 Task: Find connections with filter location Wollongong with filter topic #Analyticswith filter profile language German with filter current company Birlasoft with filter school North Orissa University with filter industry Sports and Recreation Instruction with filter service category Resume Writing with filter keywords title Executive
Action: Mouse moved to (162, 208)
Screenshot: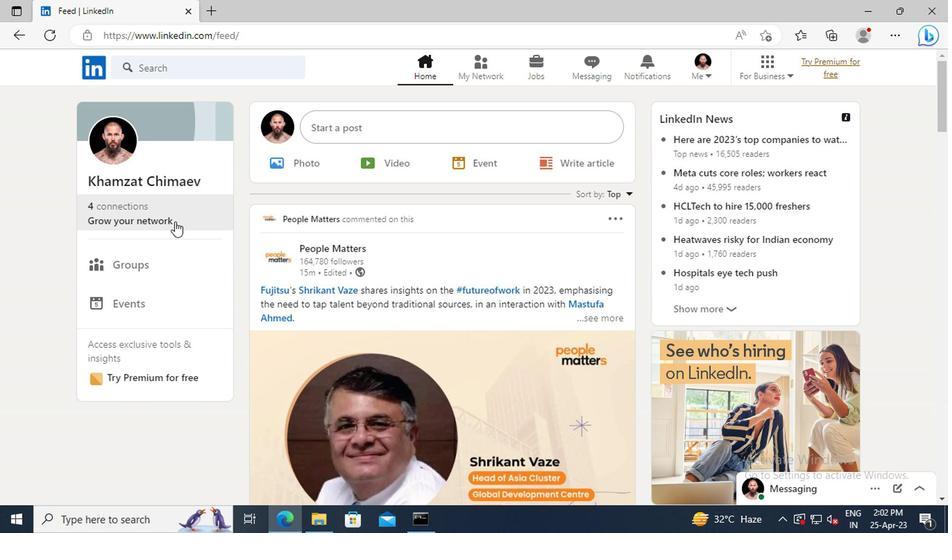 
Action: Mouse pressed left at (162, 208)
Screenshot: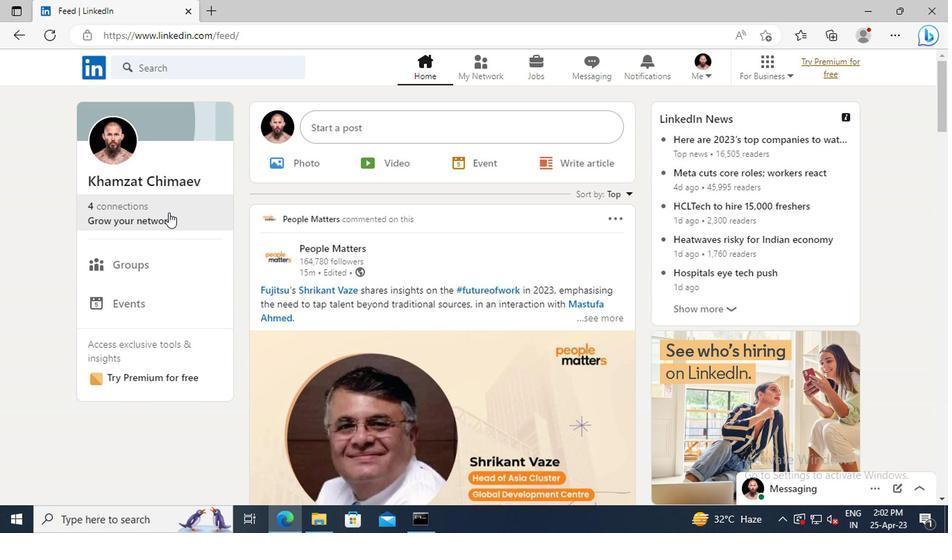 
Action: Mouse moved to (176, 144)
Screenshot: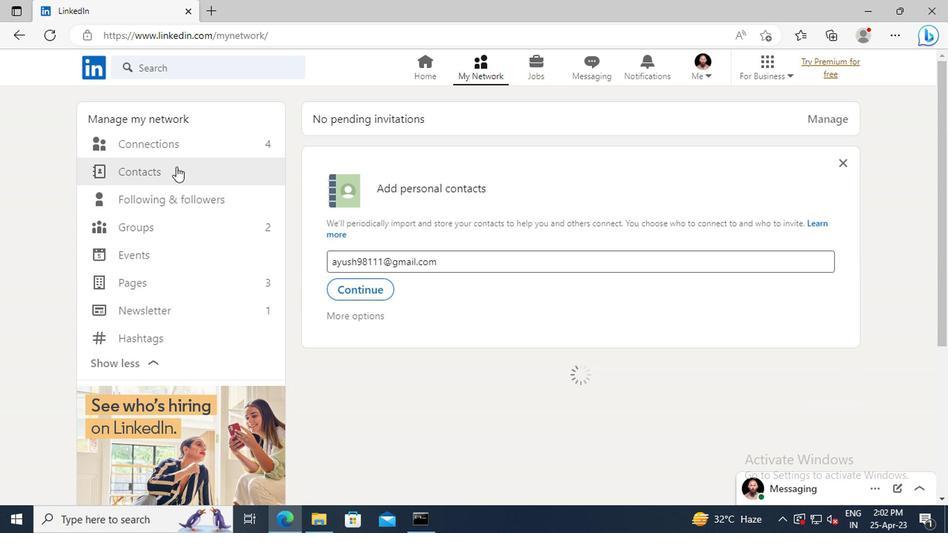 
Action: Mouse pressed left at (176, 144)
Screenshot: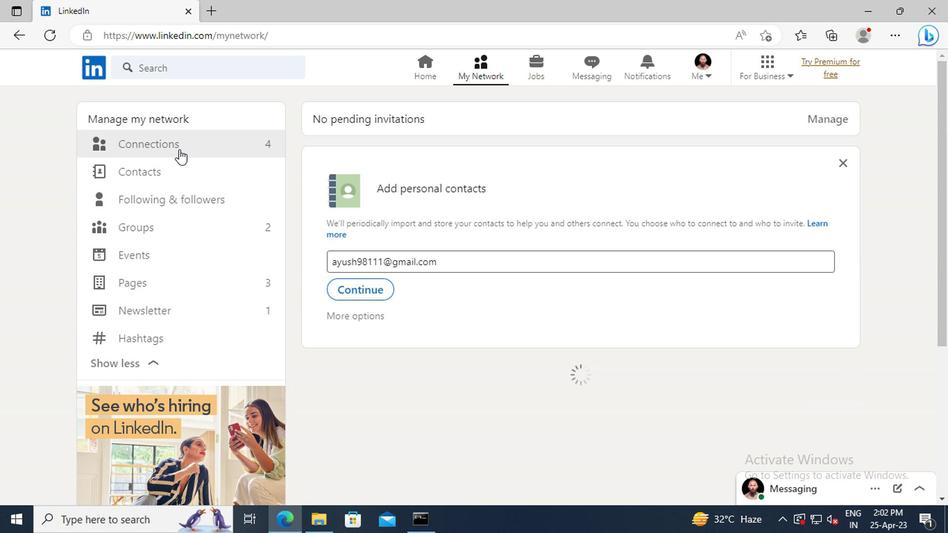 
Action: Mouse moved to (560, 144)
Screenshot: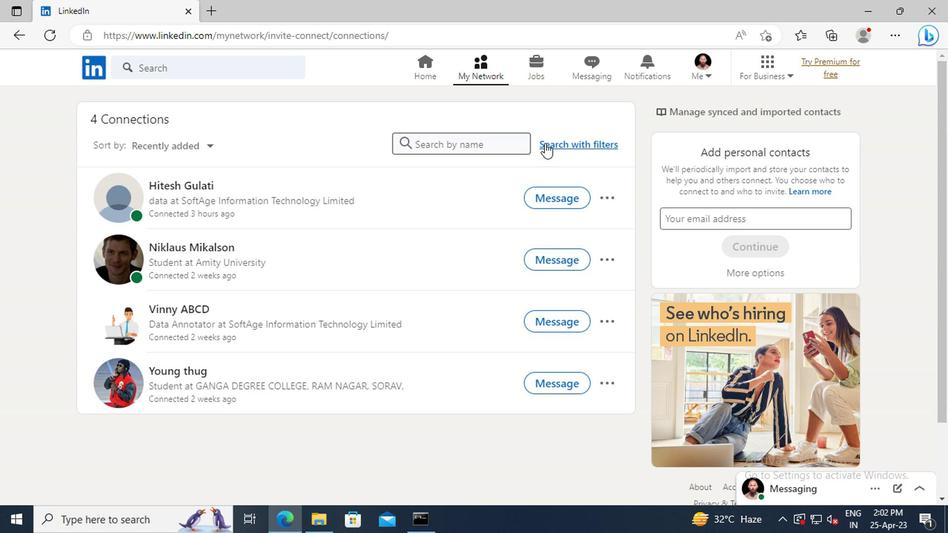 
Action: Mouse pressed left at (560, 144)
Screenshot: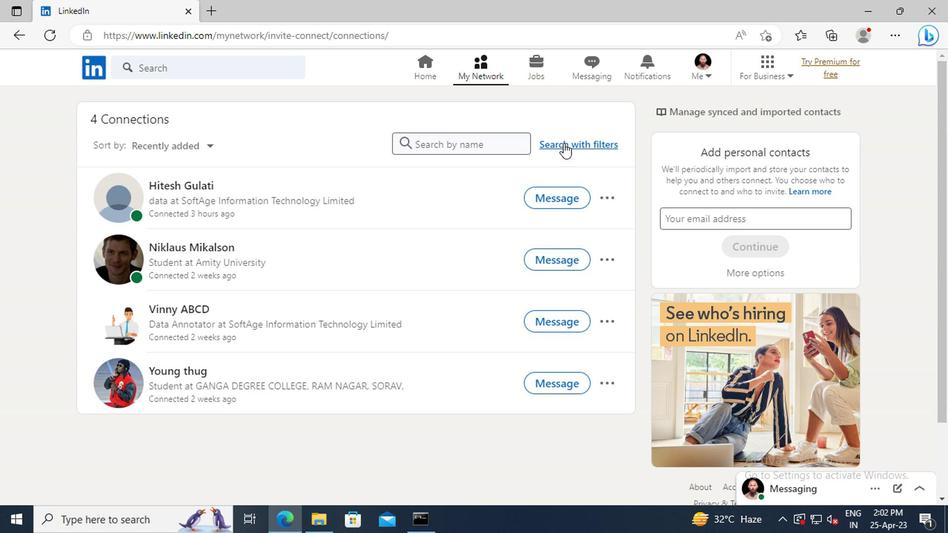 
Action: Mouse moved to (525, 111)
Screenshot: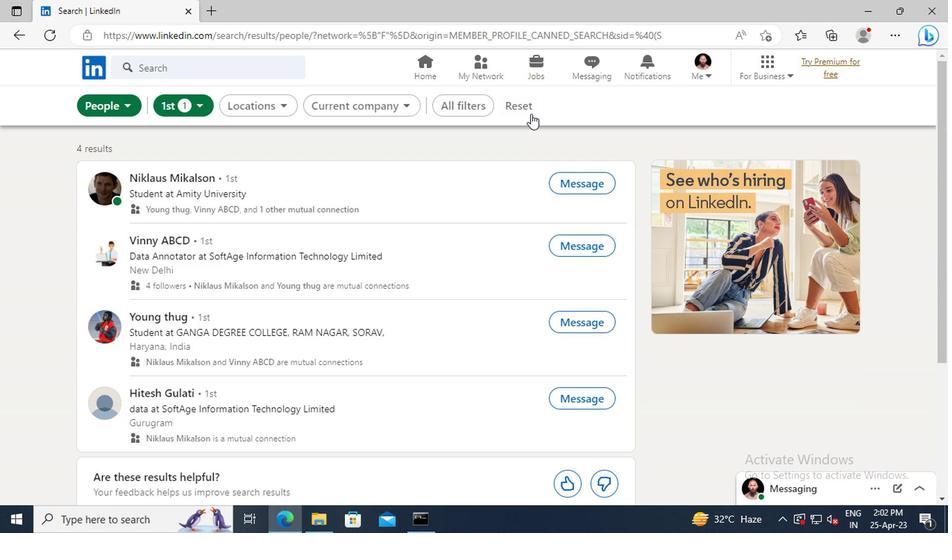 
Action: Mouse pressed left at (525, 111)
Screenshot: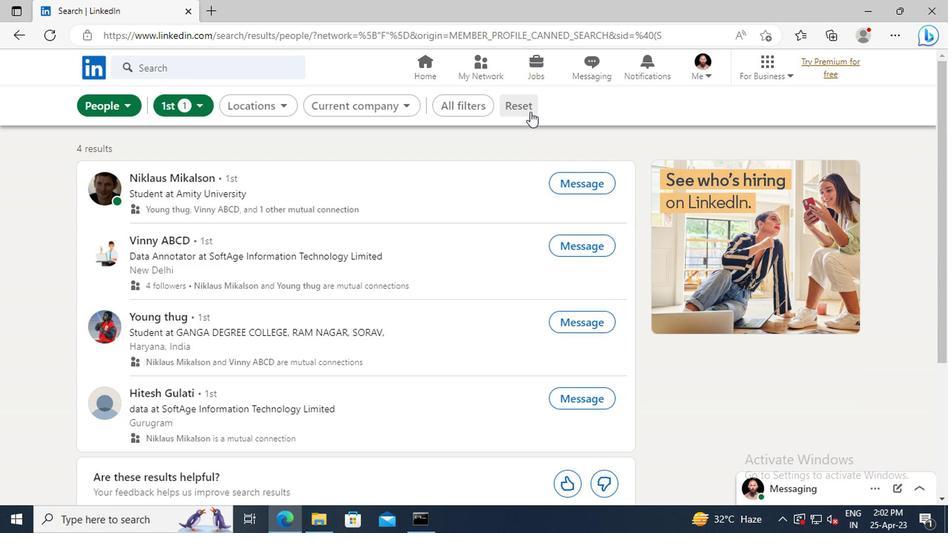 
Action: Mouse moved to (501, 109)
Screenshot: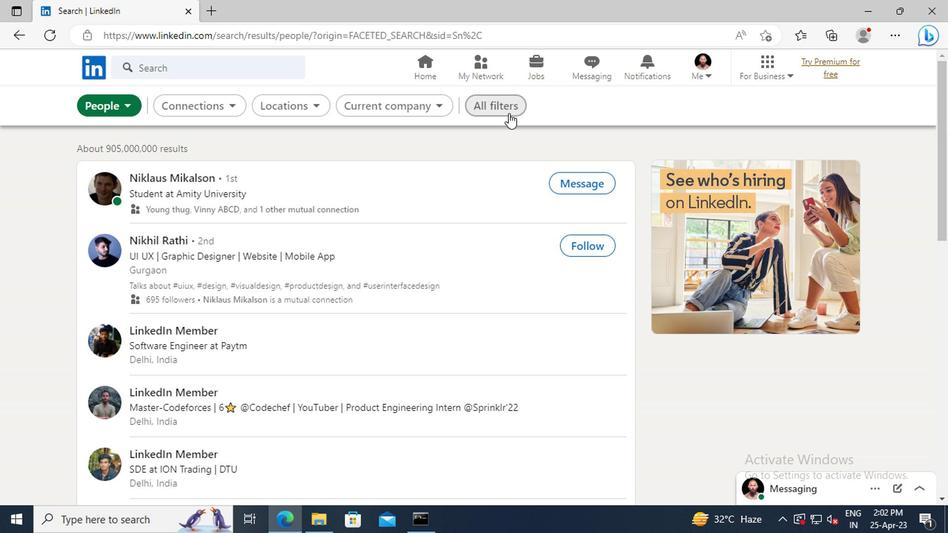 
Action: Mouse pressed left at (501, 109)
Screenshot: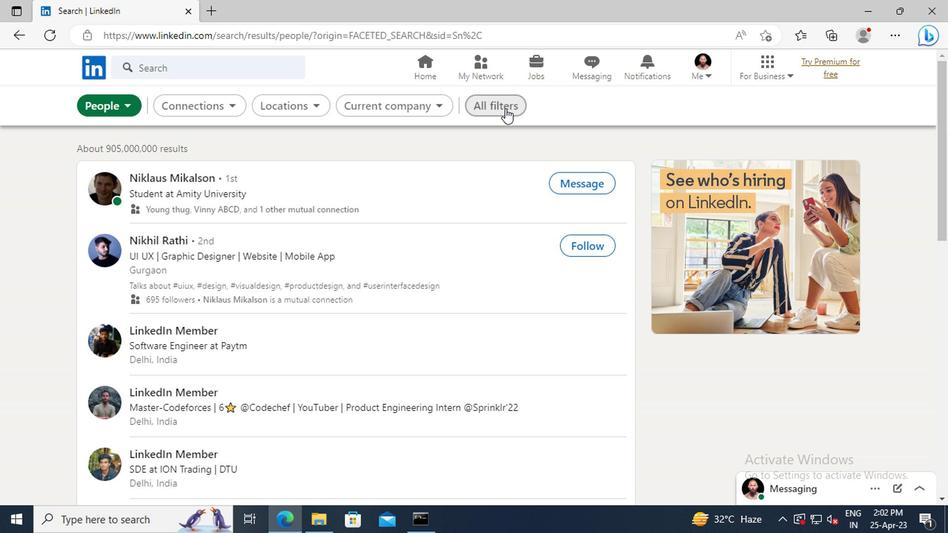 
Action: Mouse moved to (792, 223)
Screenshot: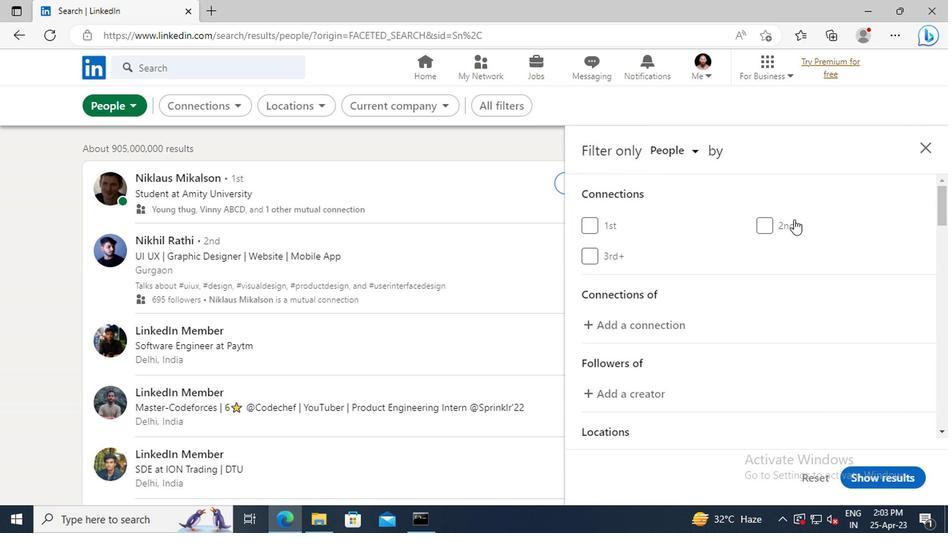 
Action: Mouse scrolled (792, 222) with delta (0, 0)
Screenshot: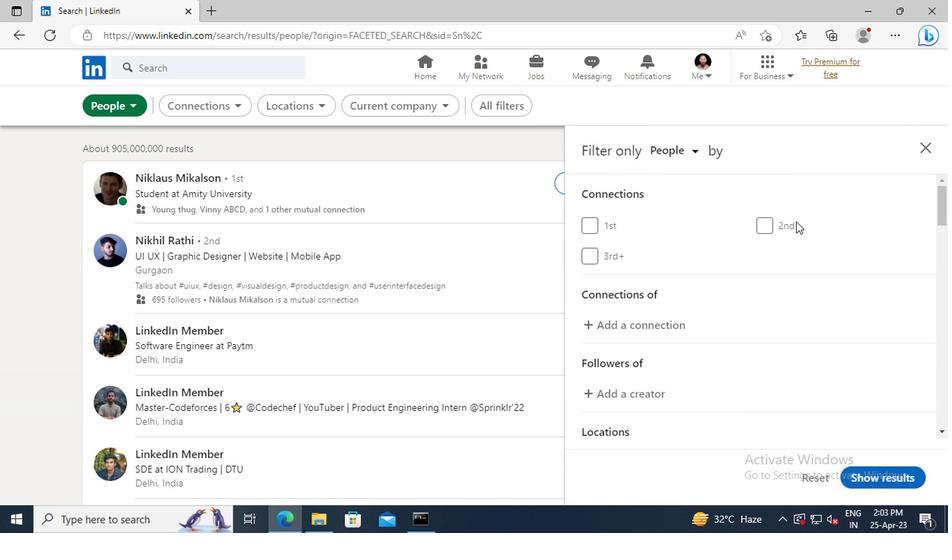 
Action: Mouse scrolled (792, 222) with delta (0, 0)
Screenshot: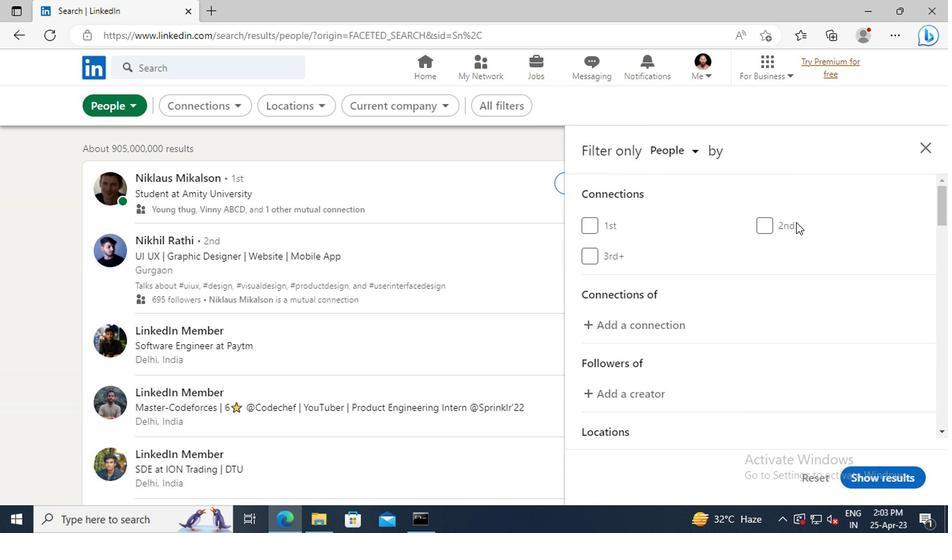 
Action: Mouse scrolled (792, 222) with delta (0, 0)
Screenshot: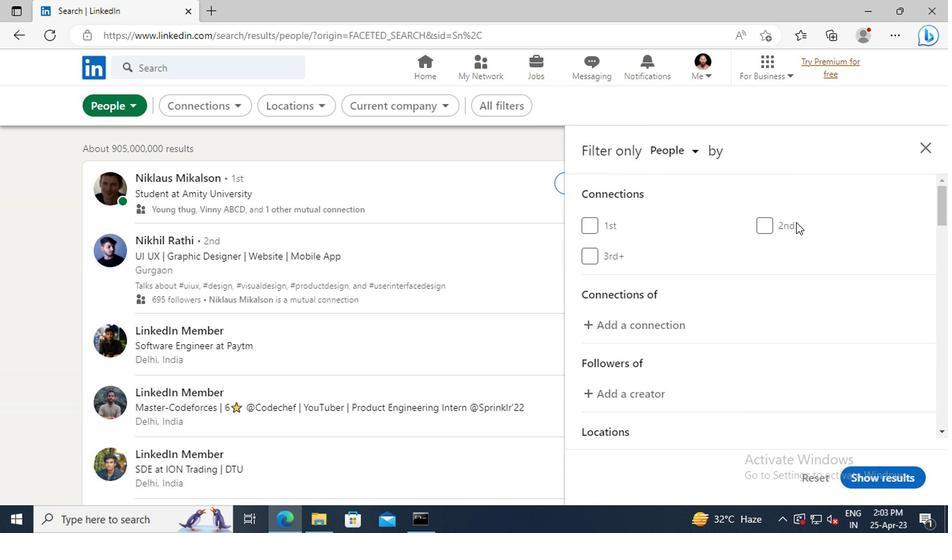 
Action: Mouse scrolled (792, 222) with delta (0, 0)
Screenshot: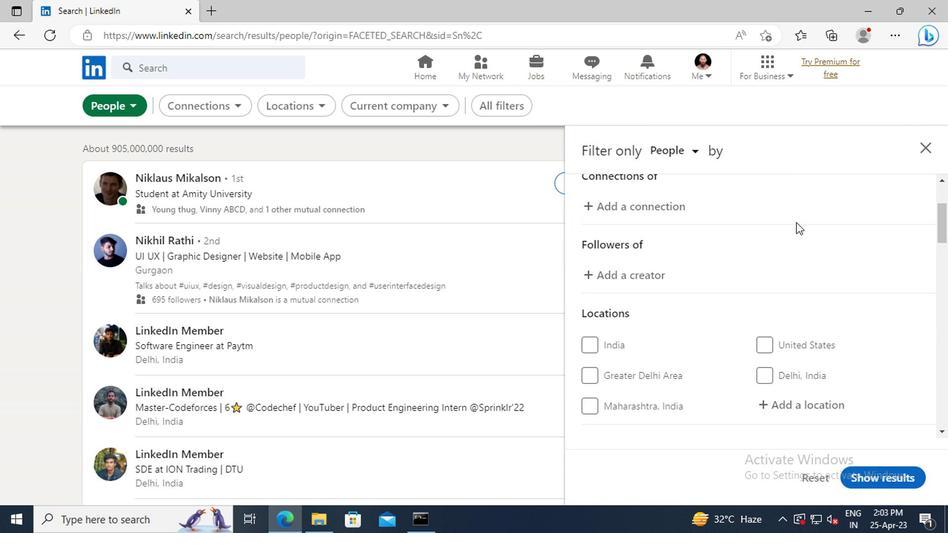 
Action: Mouse scrolled (792, 222) with delta (0, 0)
Screenshot: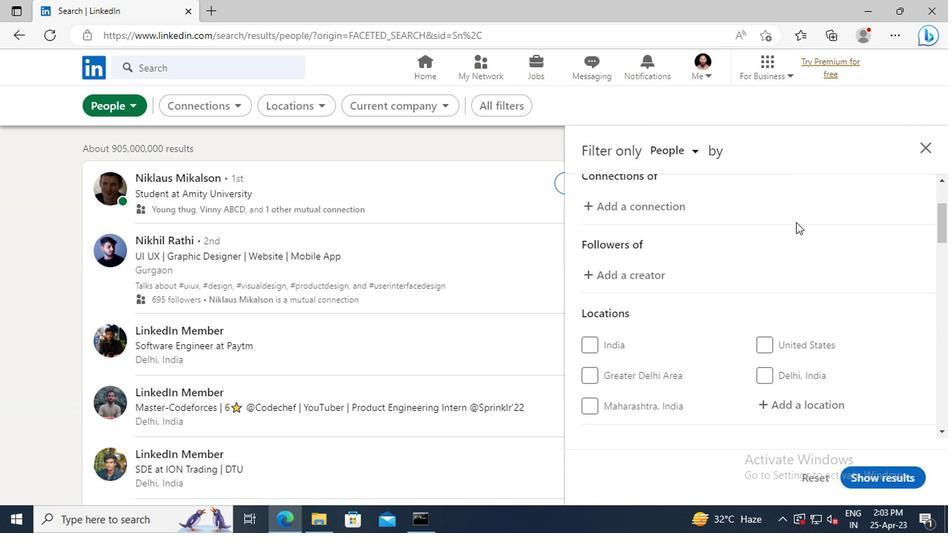 
Action: Mouse moved to (792, 327)
Screenshot: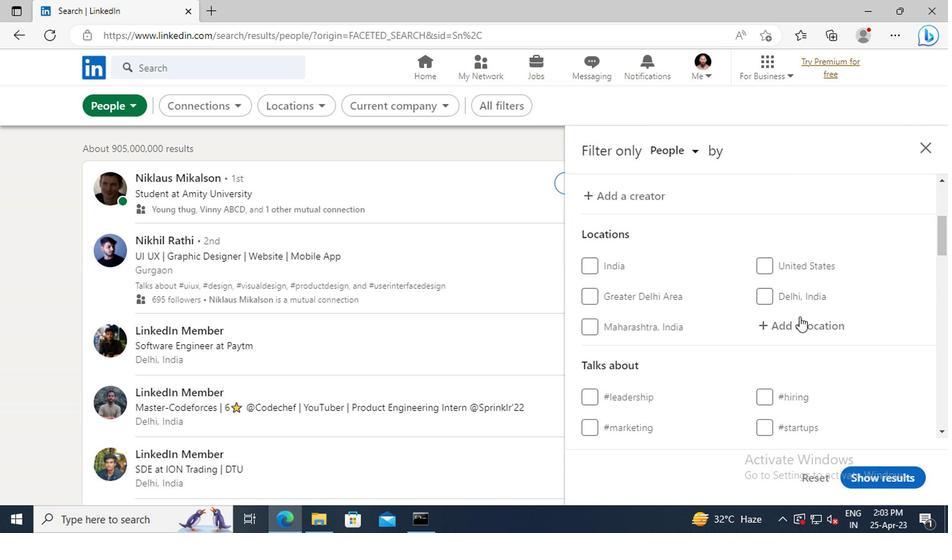 
Action: Mouse pressed left at (792, 327)
Screenshot: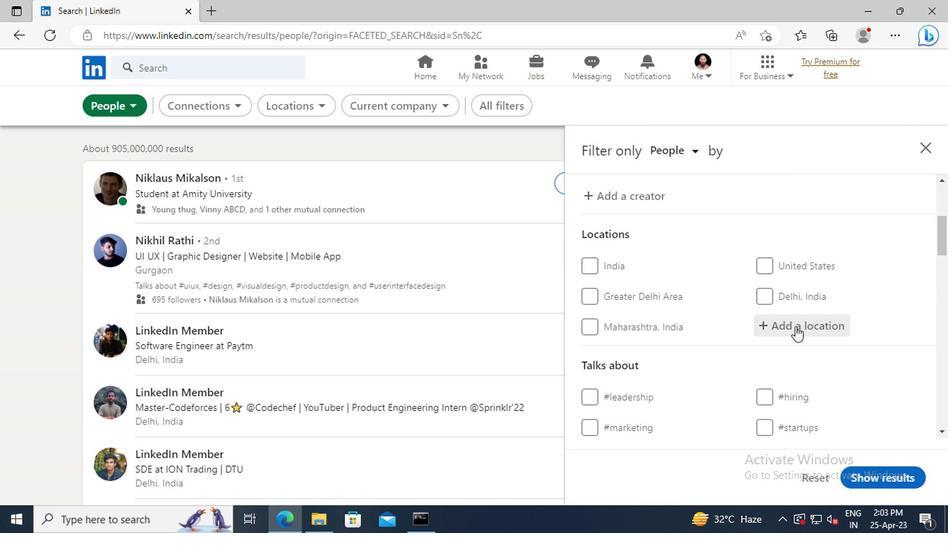 
Action: Mouse moved to (755, 349)
Screenshot: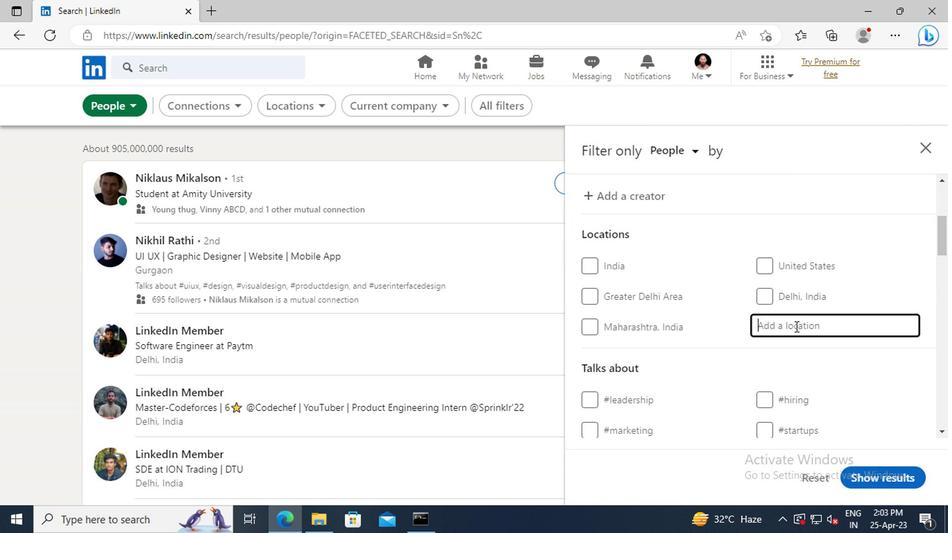 
Action: Key pressed <Key.shift_r>Wollongong<Key.enter>
Screenshot: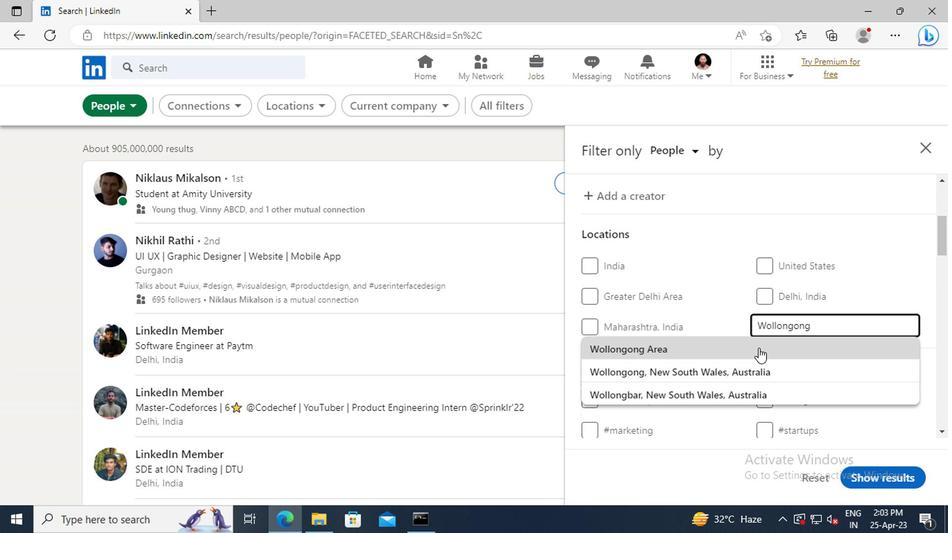 
Action: Mouse scrolled (755, 348) with delta (0, 0)
Screenshot: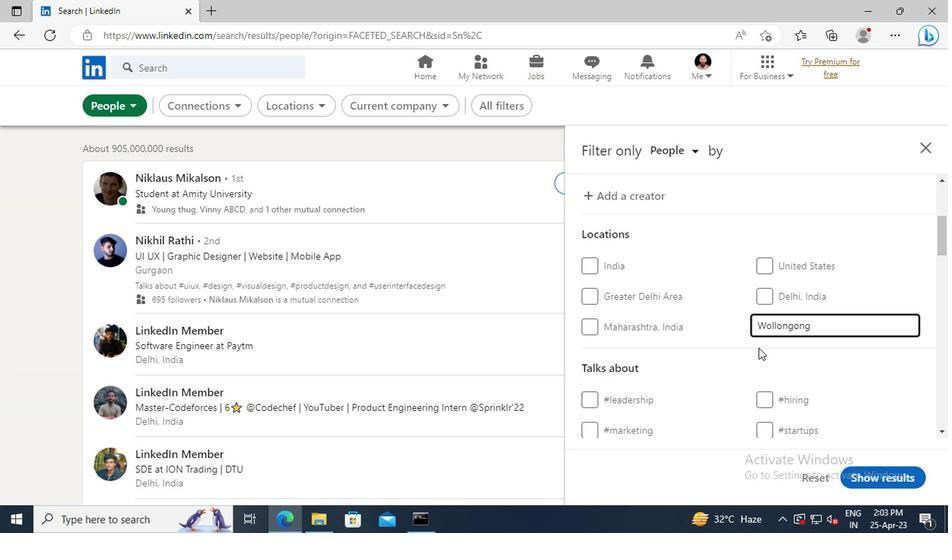 
Action: Mouse scrolled (755, 348) with delta (0, 0)
Screenshot: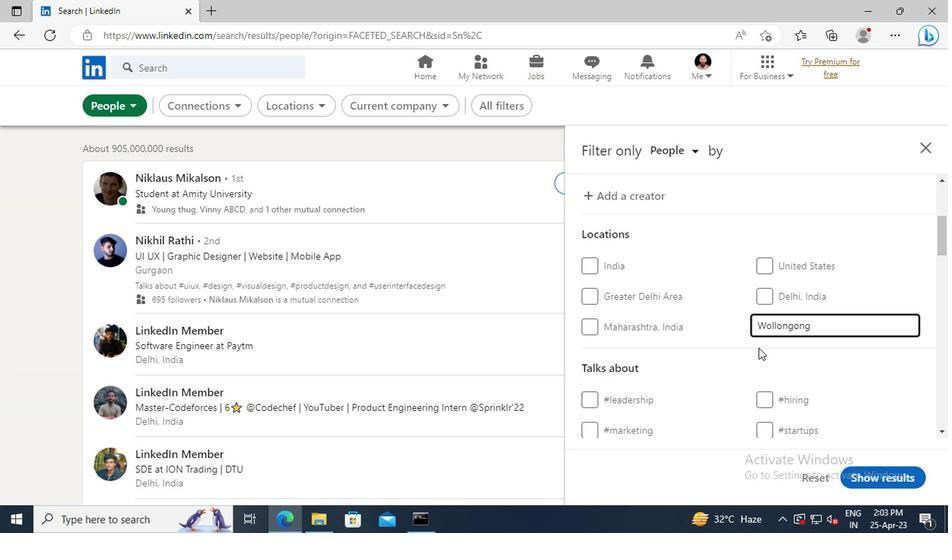 
Action: Mouse scrolled (755, 348) with delta (0, 0)
Screenshot: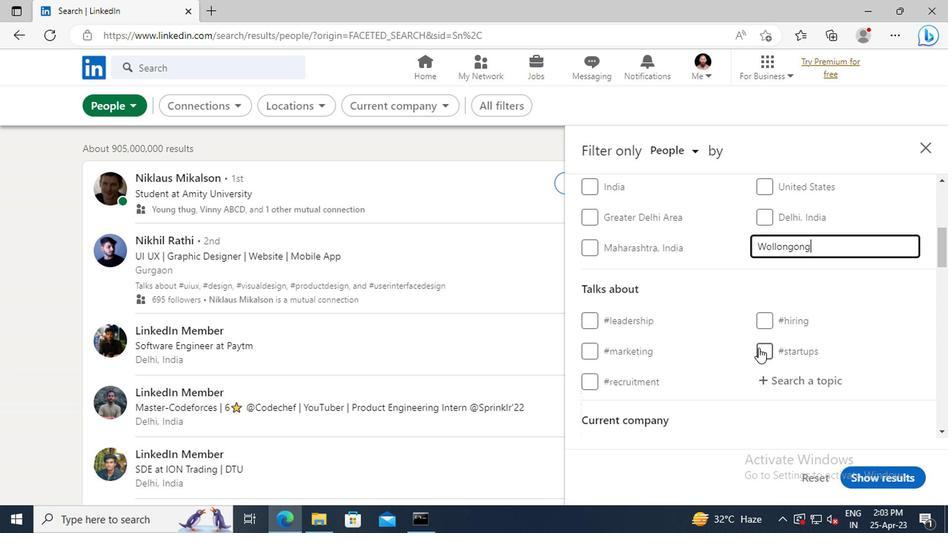 
Action: Mouse moved to (770, 346)
Screenshot: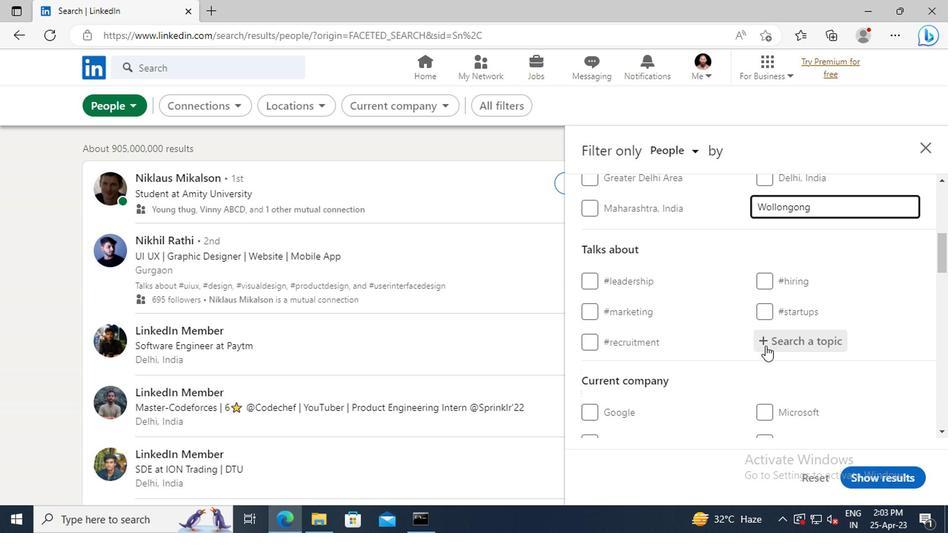 
Action: Mouse pressed left at (770, 346)
Screenshot: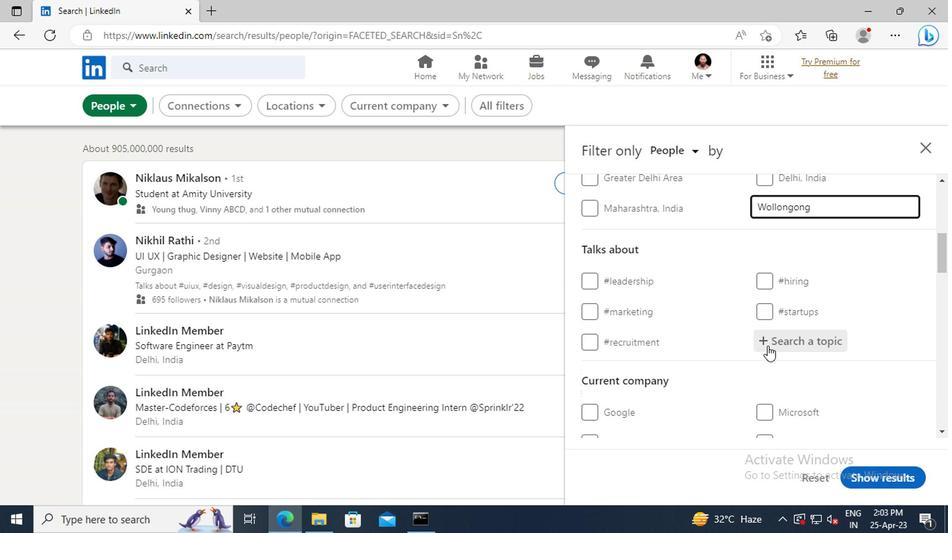 
Action: Mouse moved to (766, 349)
Screenshot: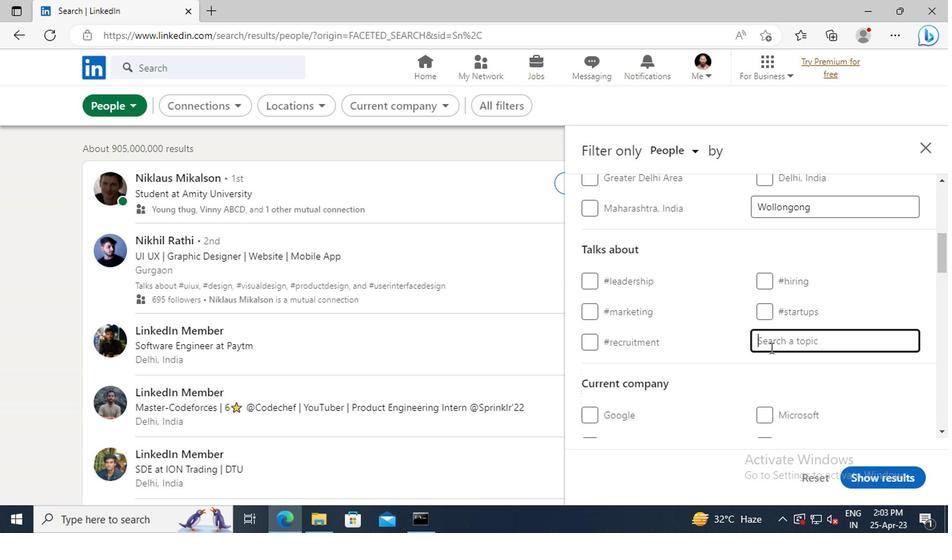 
Action: Key pressed <Key.shift>#<Key.shift_r>ANALYTICSWITH
Screenshot: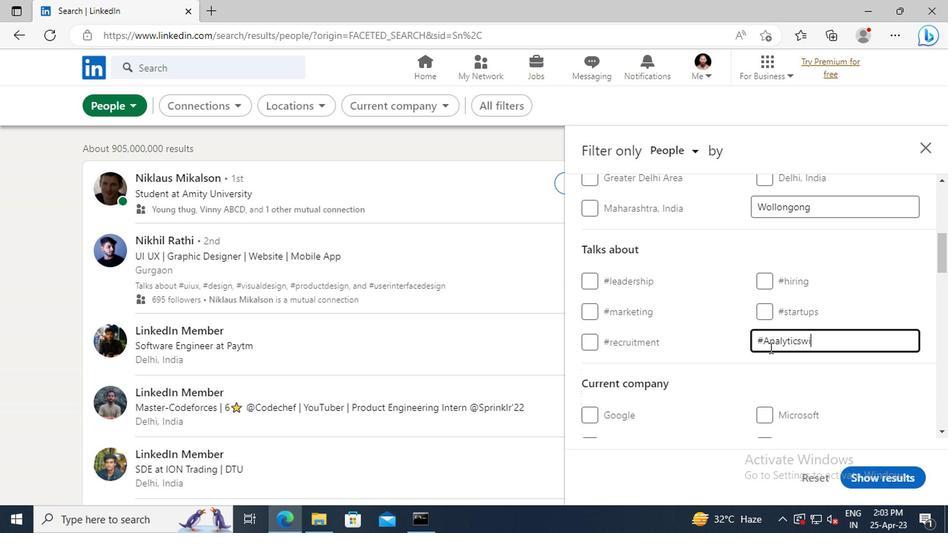 
Action: Mouse scrolled (766, 348) with delta (0, 0)
Screenshot: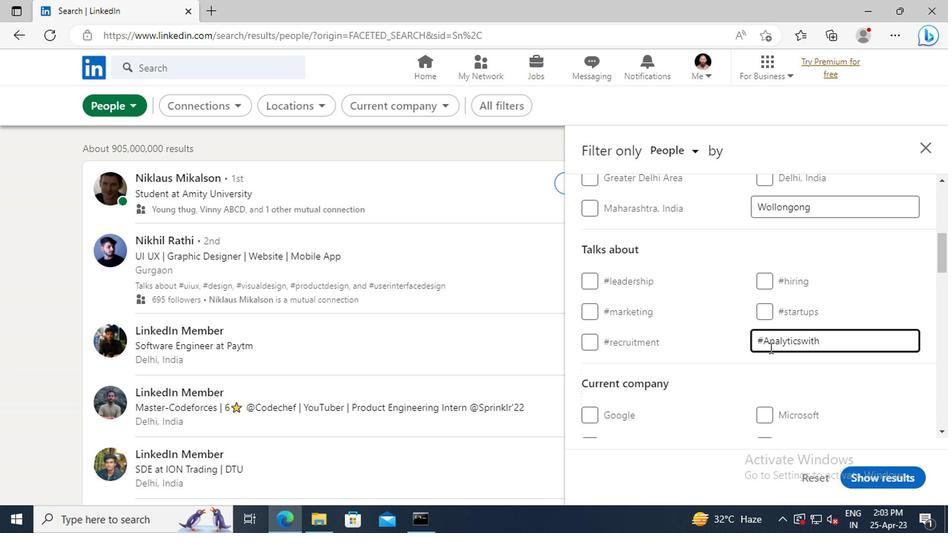 
Action: Mouse scrolled (766, 348) with delta (0, 0)
Screenshot: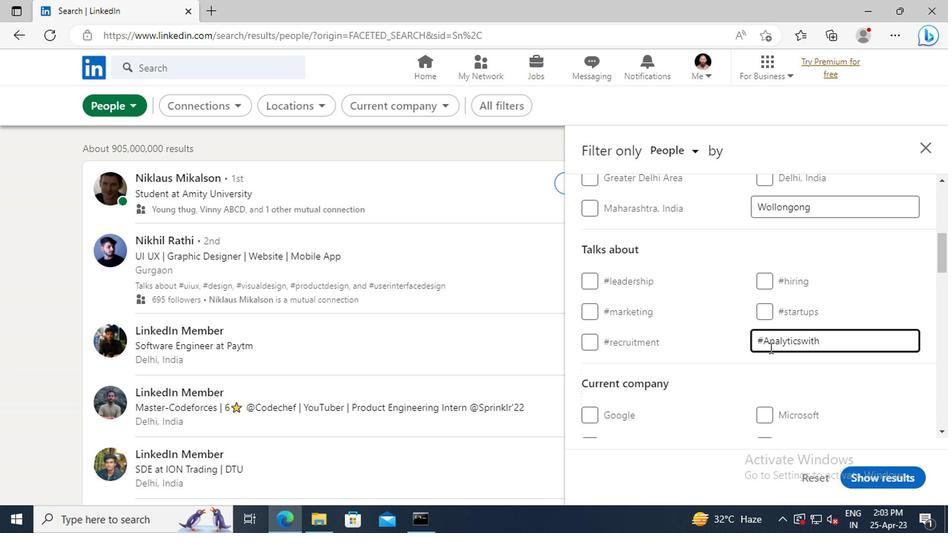 
Action: Mouse scrolled (766, 348) with delta (0, 0)
Screenshot: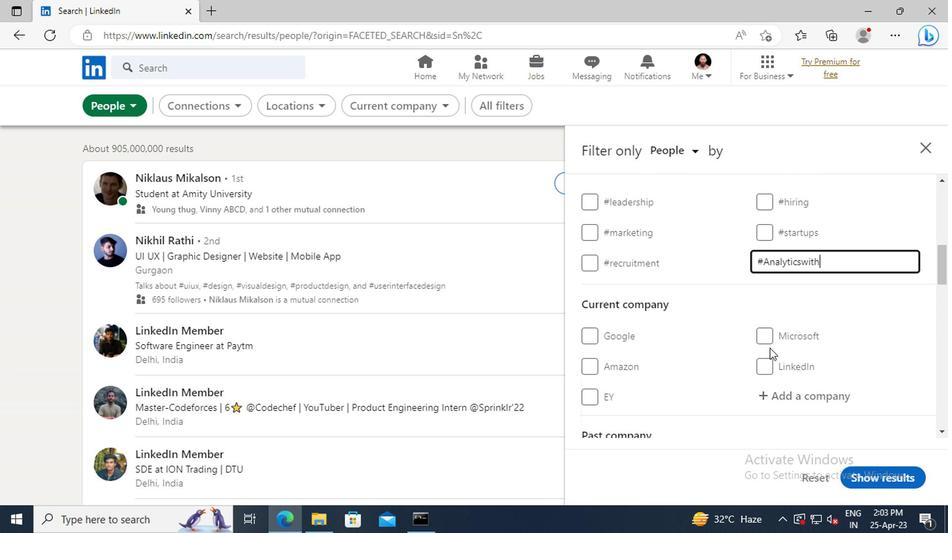 
Action: Mouse scrolled (766, 348) with delta (0, 0)
Screenshot: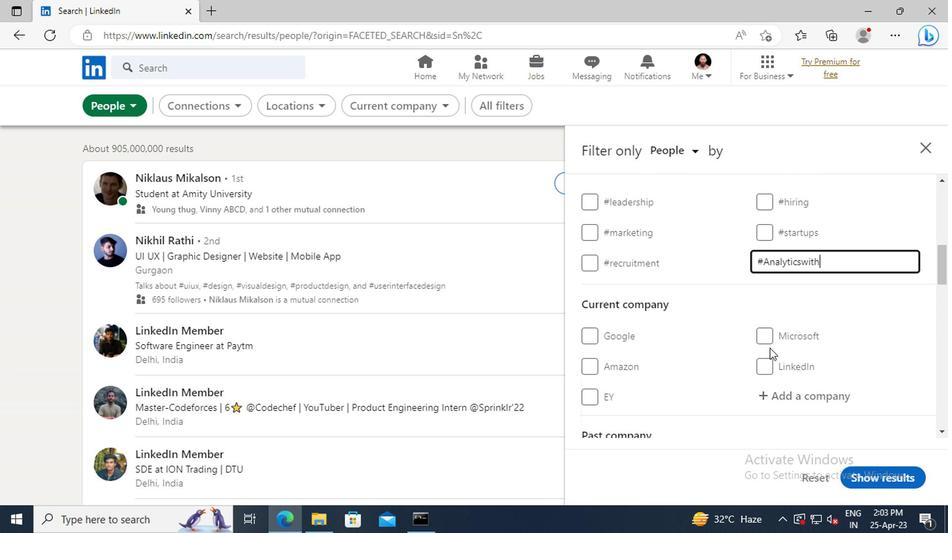 
Action: Mouse scrolled (766, 348) with delta (0, 0)
Screenshot: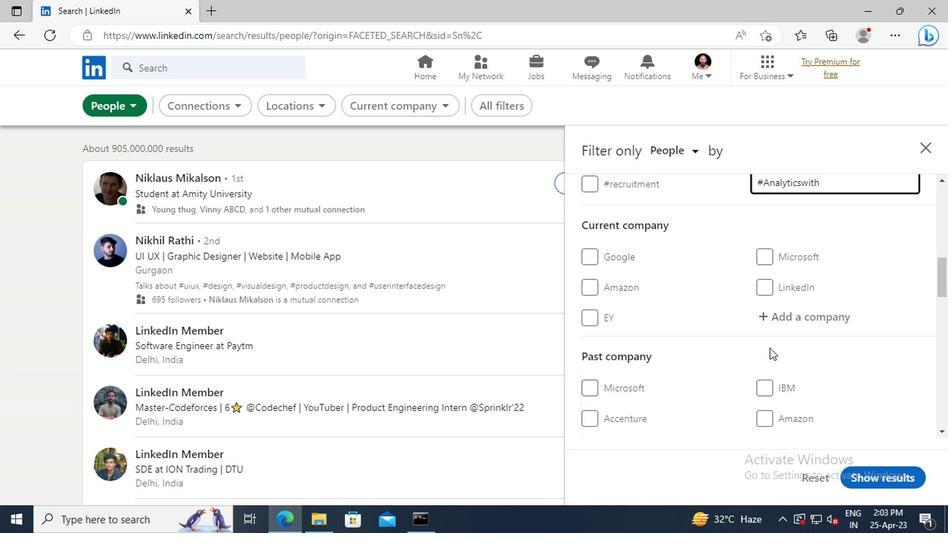 
Action: Mouse scrolled (766, 348) with delta (0, 0)
Screenshot: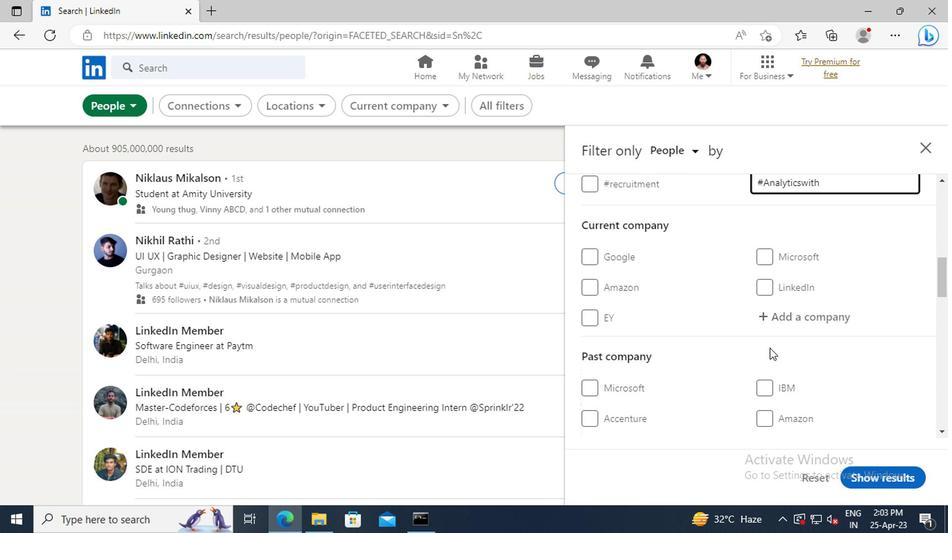 
Action: Mouse scrolled (766, 348) with delta (0, 0)
Screenshot: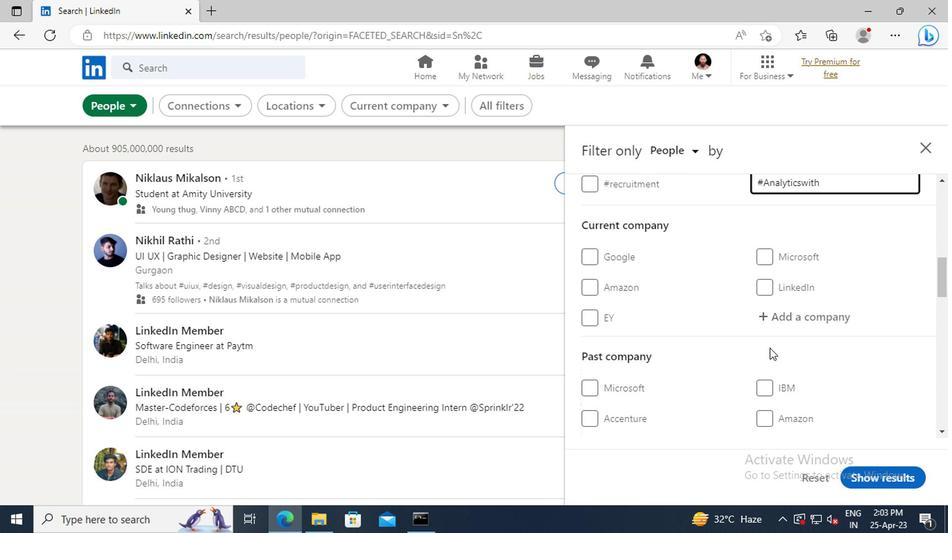 
Action: Mouse scrolled (766, 348) with delta (0, 0)
Screenshot: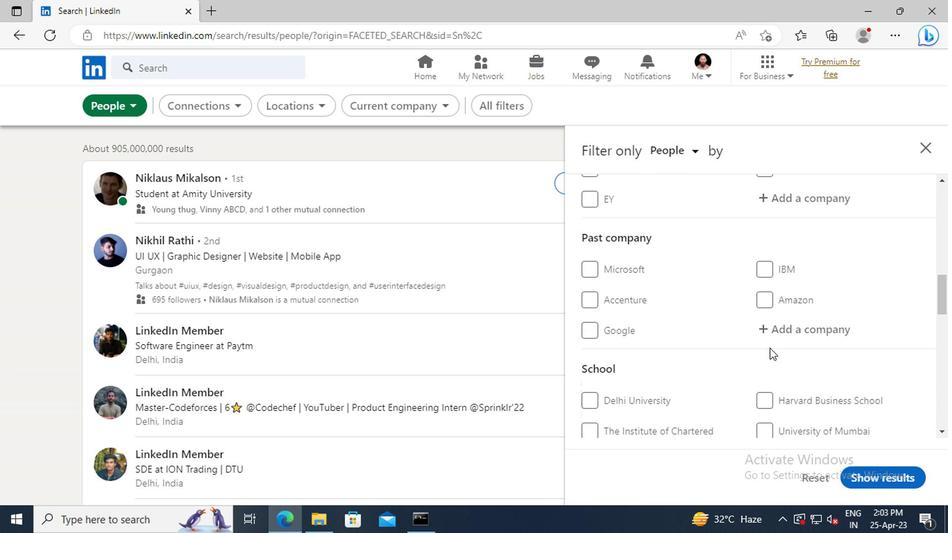 
Action: Mouse scrolled (766, 348) with delta (0, 0)
Screenshot: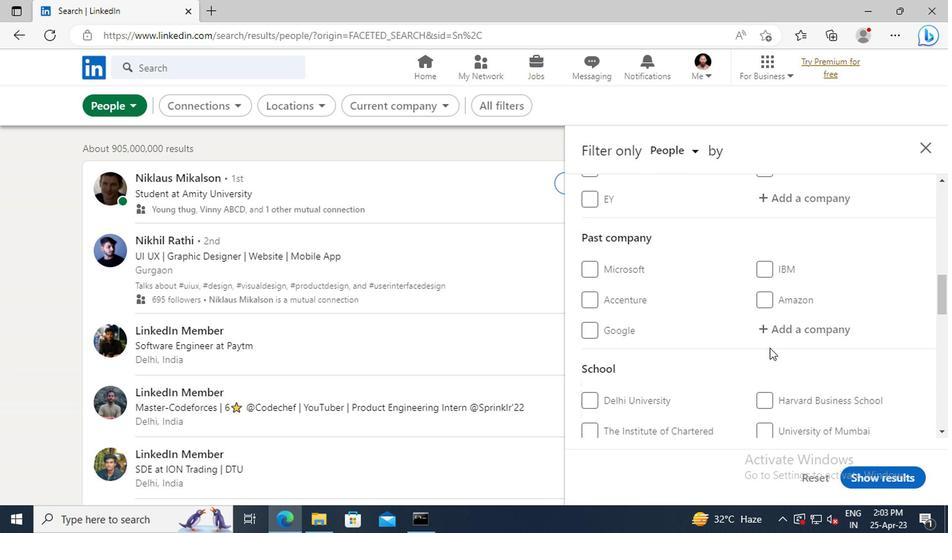 
Action: Mouse scrolled (766, 348) with delta (0, 0)
Screenshot: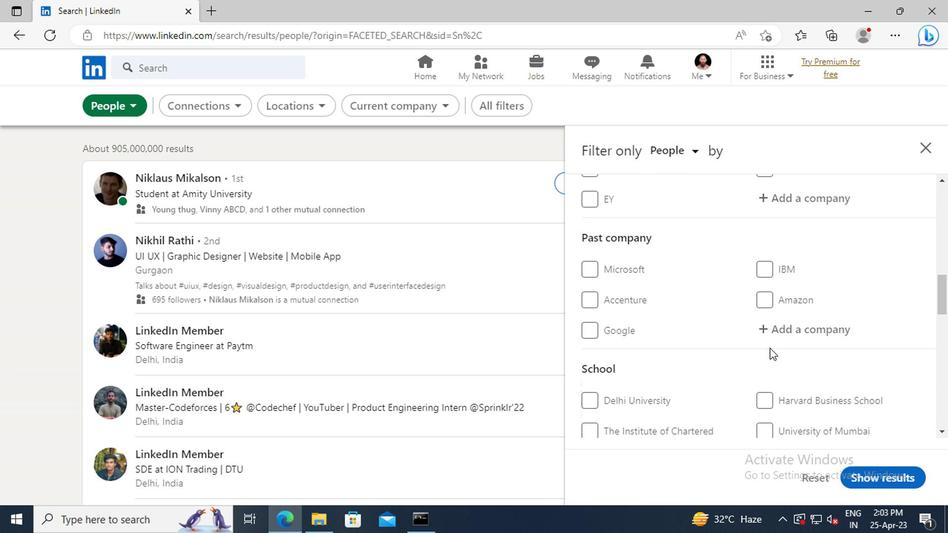 
Action: Mouse scrolled (766, 348) with delta (0, 0)
Screenshot: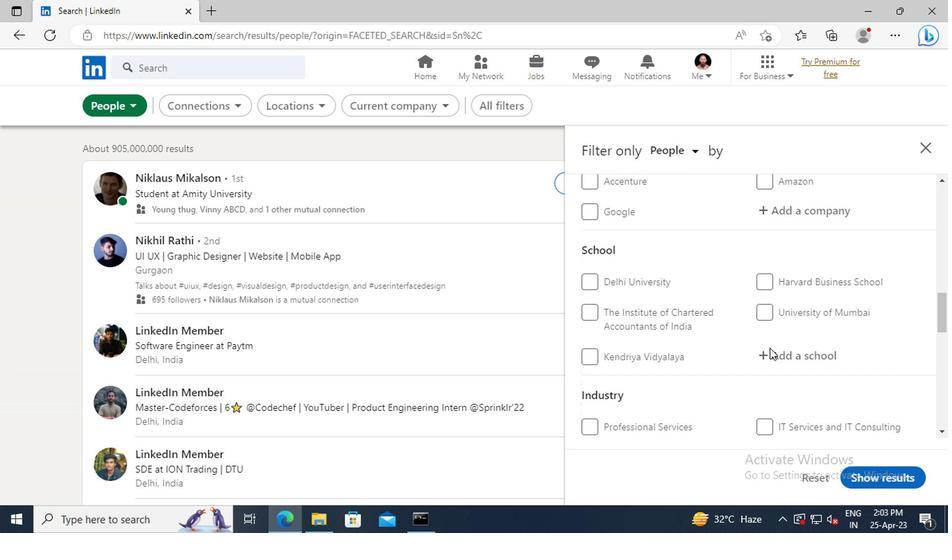 
Action: Mouse scrolled (766, 348) with delta (0, 0)
Screenshot: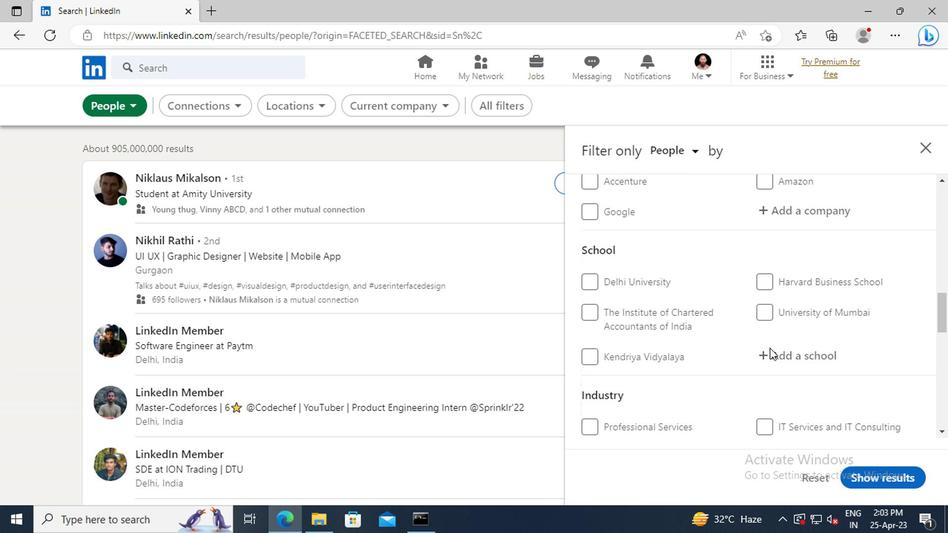 
Action: Mouse scrolled (766, 348) with delta (0, 0)
Screenshot: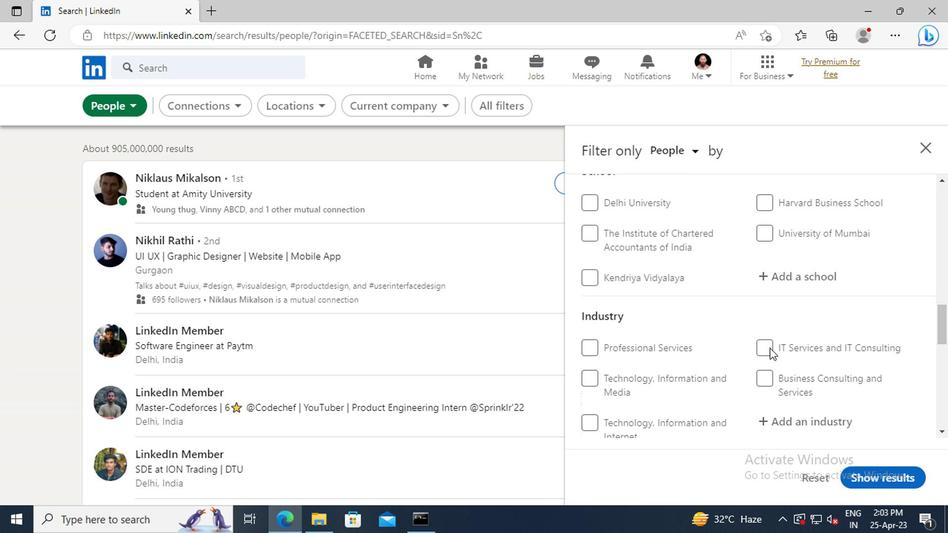 
Action: Mouse scrolled (766, 348) with delta (0, 0)
Screenshot: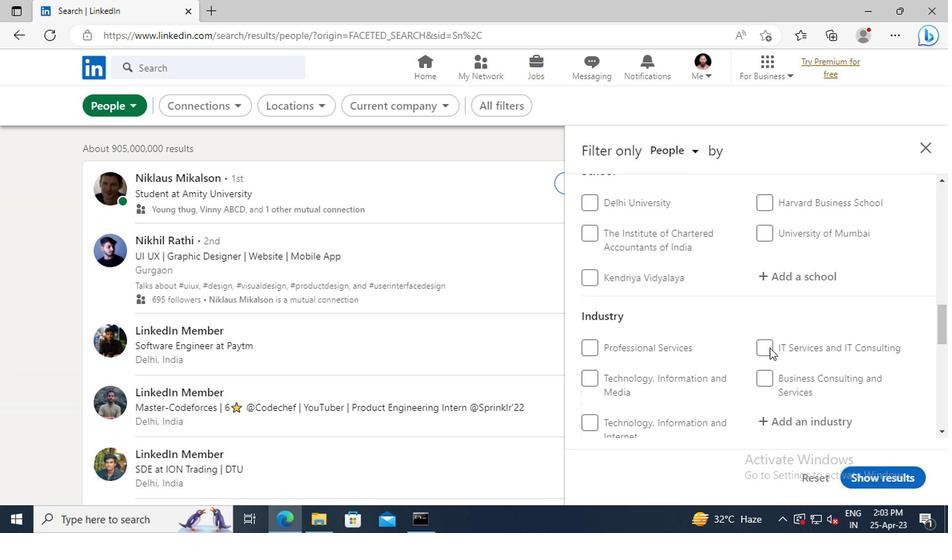 
Action: Mouse scrolled (766, 348) with delta (0, 0)
Screenshot: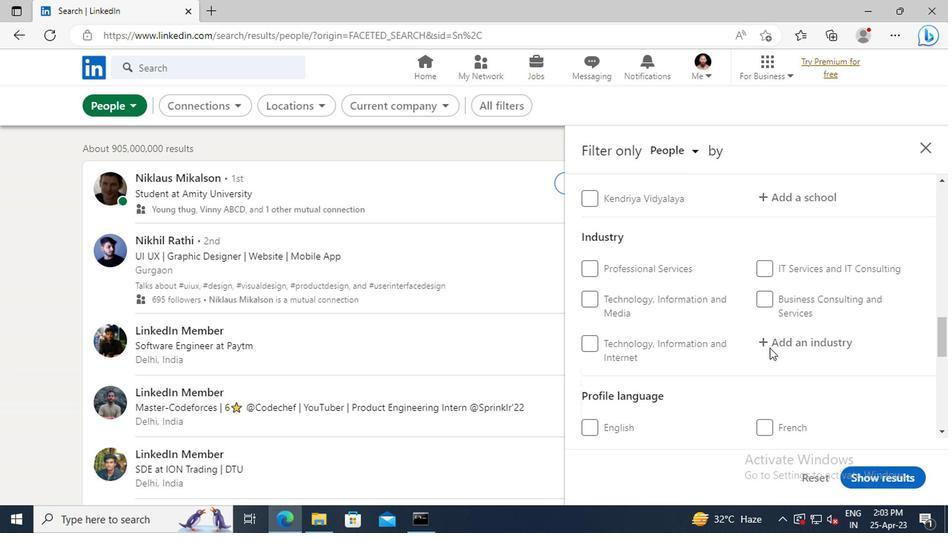 
Action: Mouse scrolled (766, 348) with delta (0, 0)
Screenshot: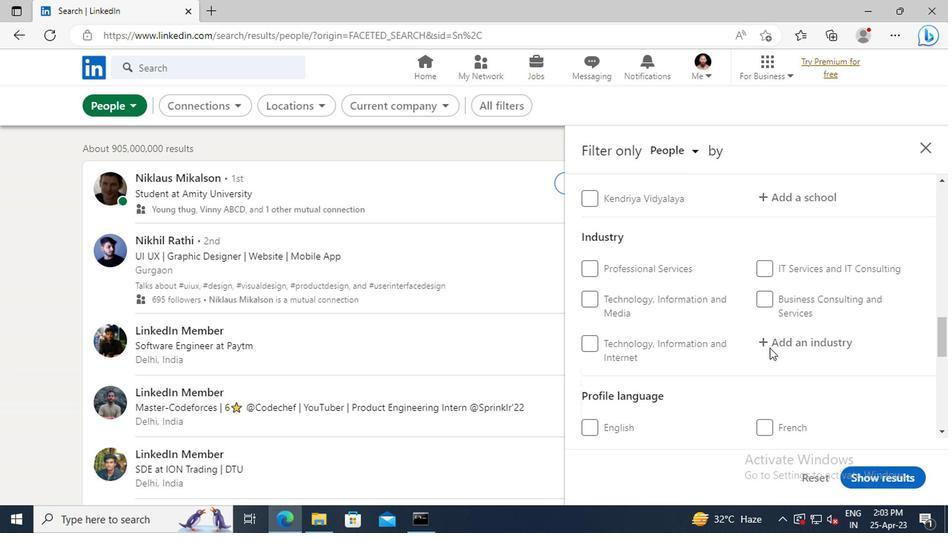 
Action: Mouse scrolled (766, 348) with delta (0, 0)
Screenshot: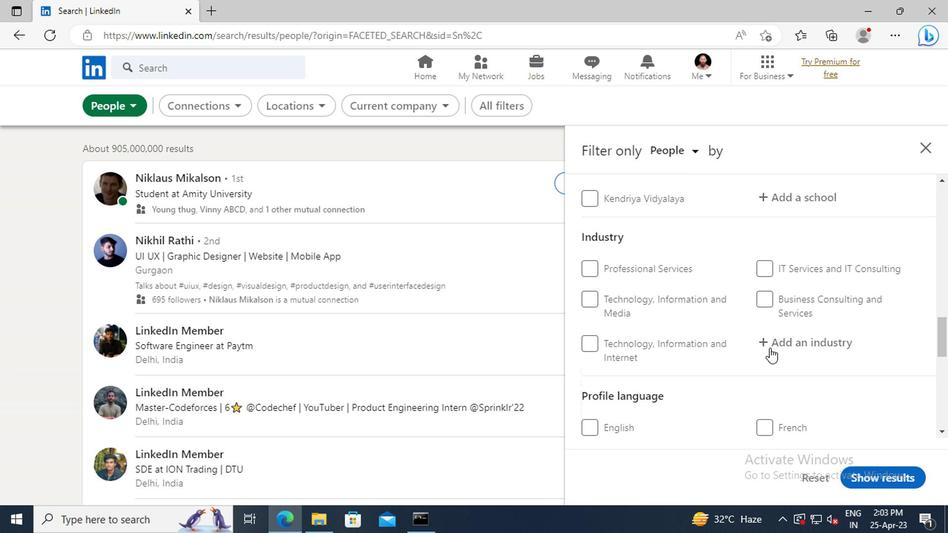 
Action: Mouse moved to (589, 377)
Screenshot: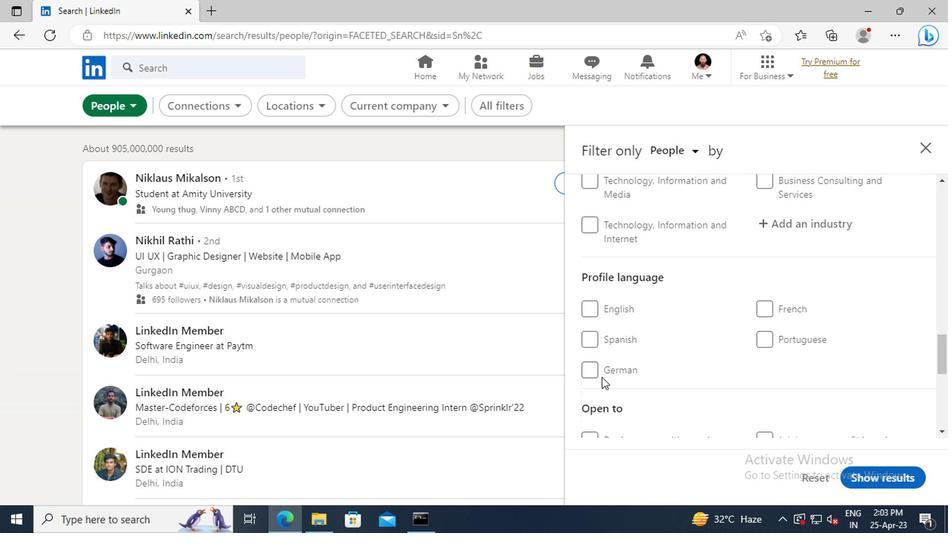 
Action: Mouse pressed left at (589, 377)
Screenshot: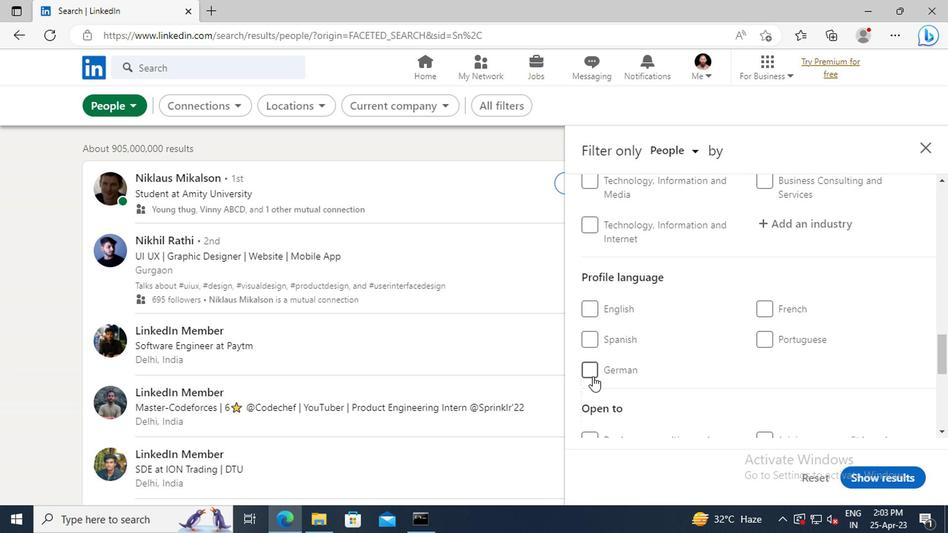 
Action: Mouse moved to (785, 361)
Screenshot: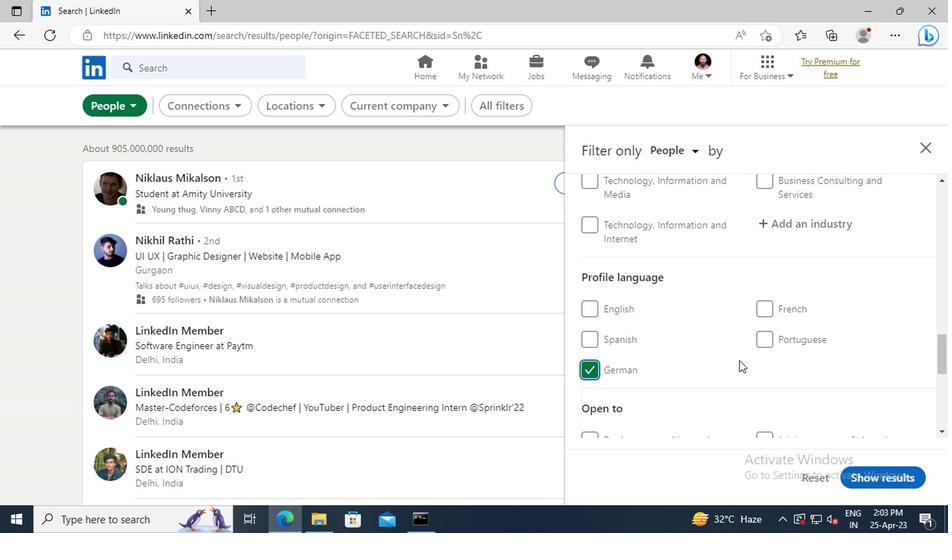 
Action: Mouse scrolled (785, 362) with delta (0, 0)
Screenshot: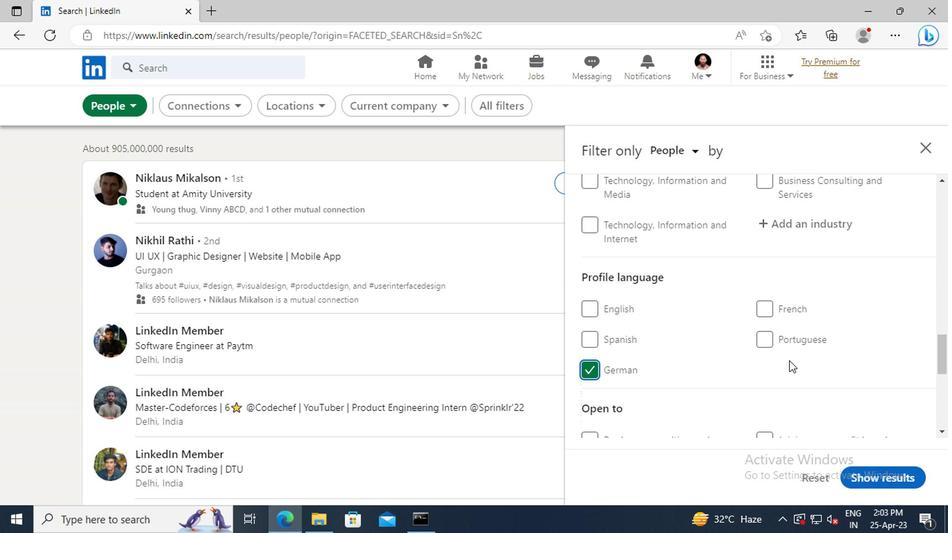 
Action: Mouse scrolled (785, 362) with delta (0, 0)
Screenshot: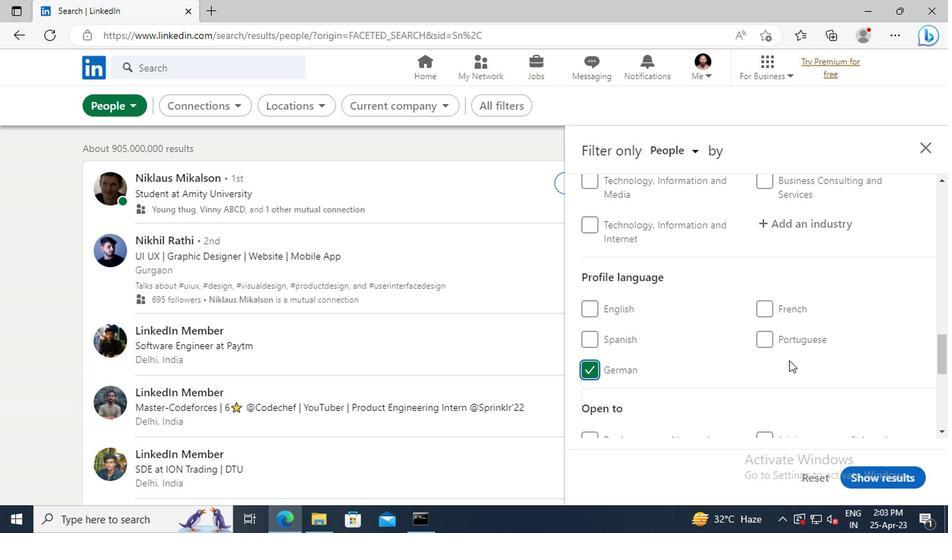
Action: Mouse scrolled (785, 362) with delta (0, 0)
Screenshot: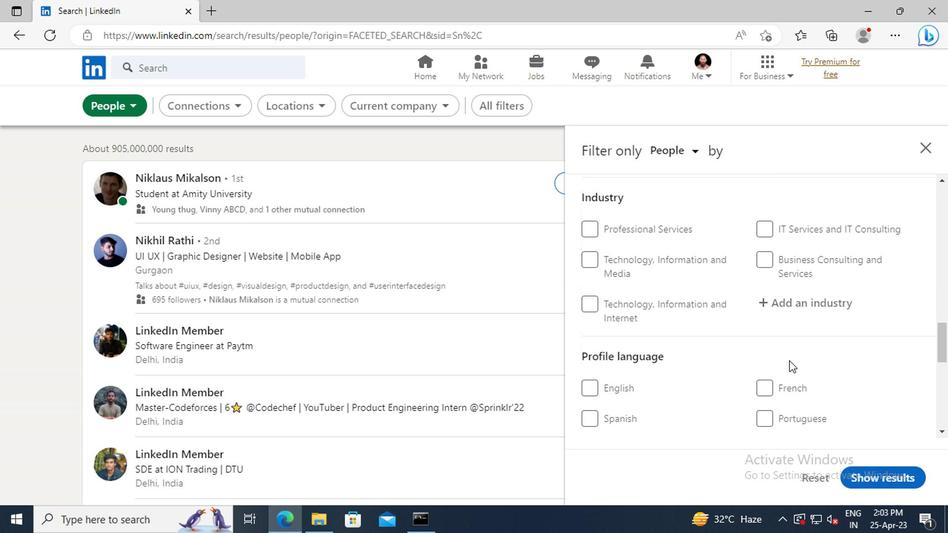 
Action: Mouse scrolled (785, 362) with delta (0, 0)
Screenshot: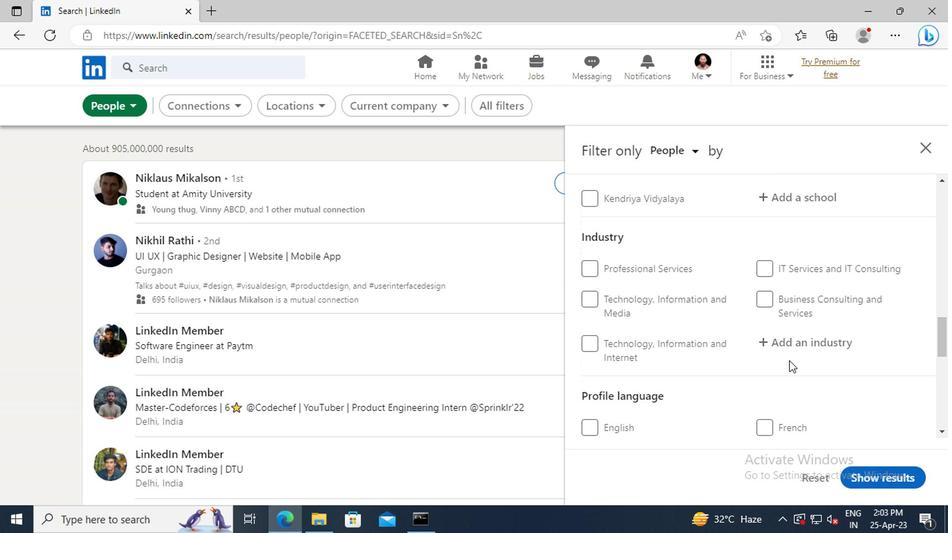 
Action: Mouse scrolled (785, 362) with delta (0, 0)
Screenshot: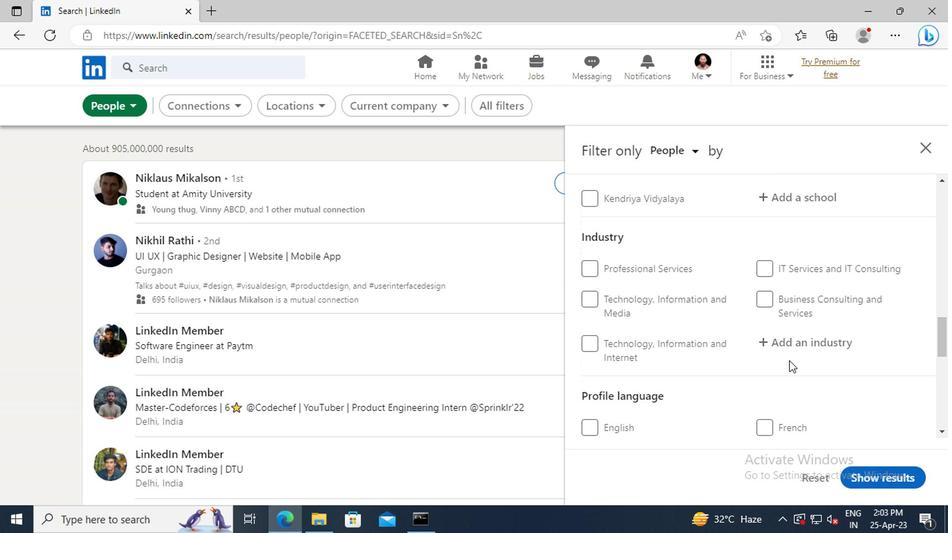 
Action: Mouse scrolled (785, 362) with delta (0, 0)
Screenshot: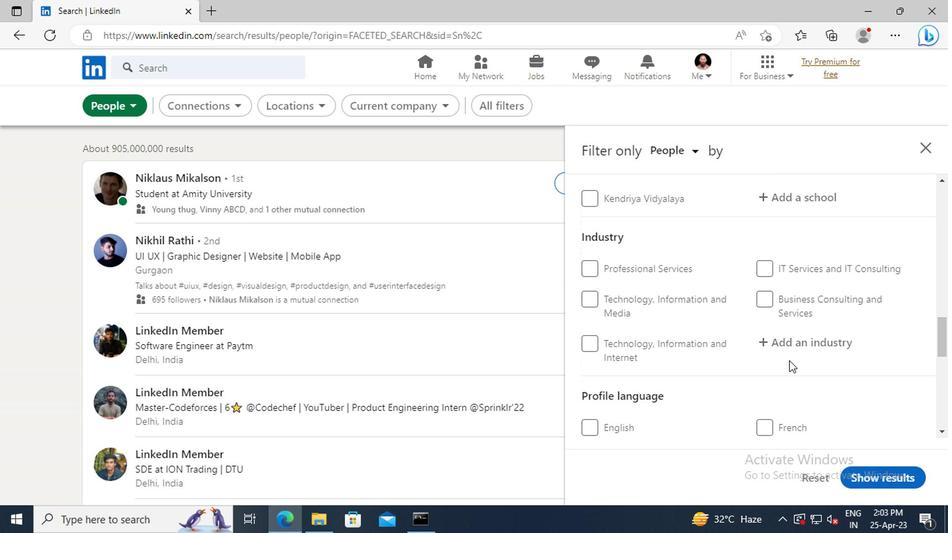 
Action: Mouse scrolled (785, 362) with delta (0, 0)
Screenshot: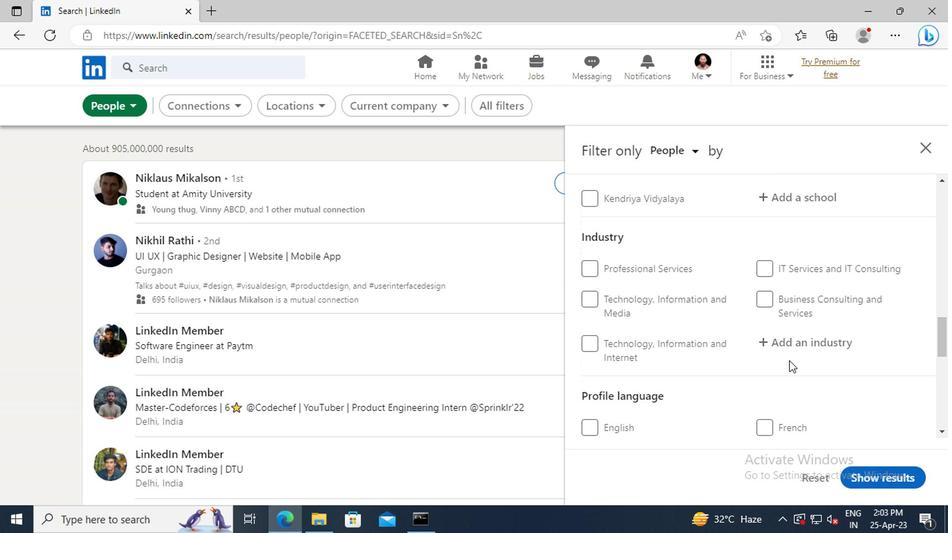 
Action: Mouse scrolled (785, 362) with delta (0, 0)
Screenshot: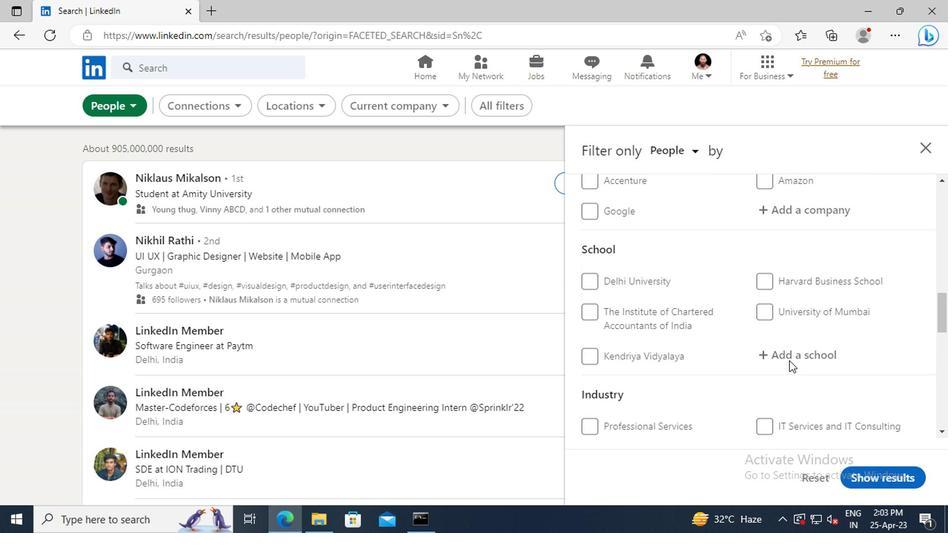 
Action: Mouse scrolled (785, 362) with delta (0, 0)
Screenshot: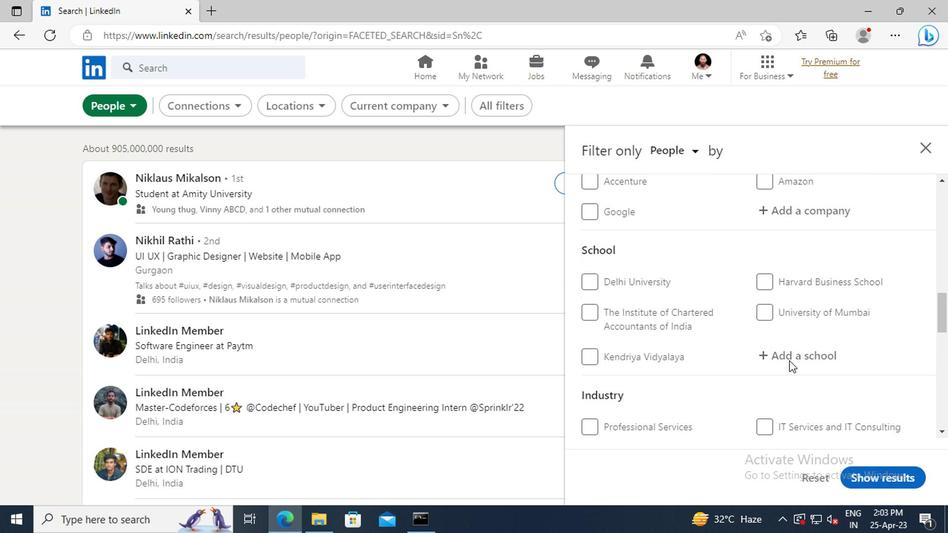 
Action: Mouse scrolled (785, 362) with delta (0, 0)
Screenshot: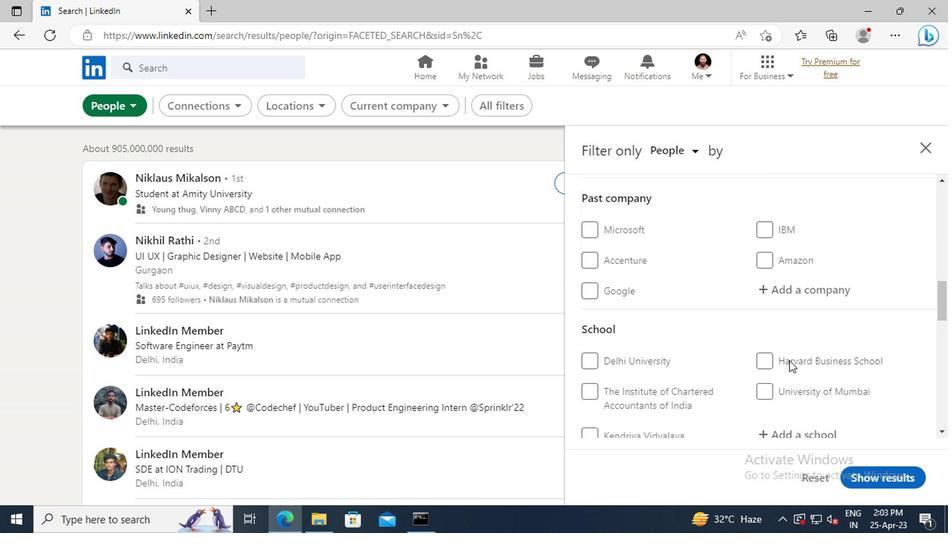 
Action: Mouse scrolled (785, 362) with delta (0, 0)
Screenshot: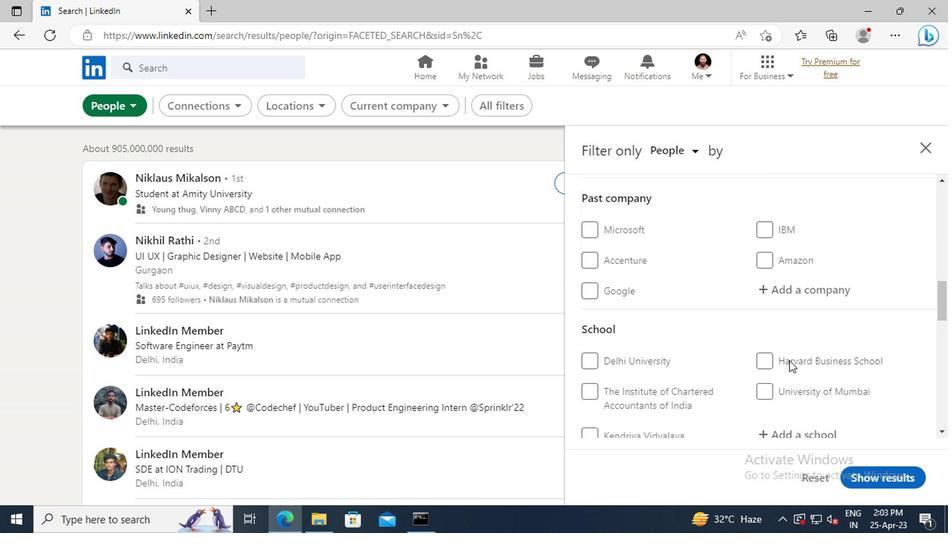 
Action: Mouse scrolled (785, 362) with delta (0, 0)
Screenshot: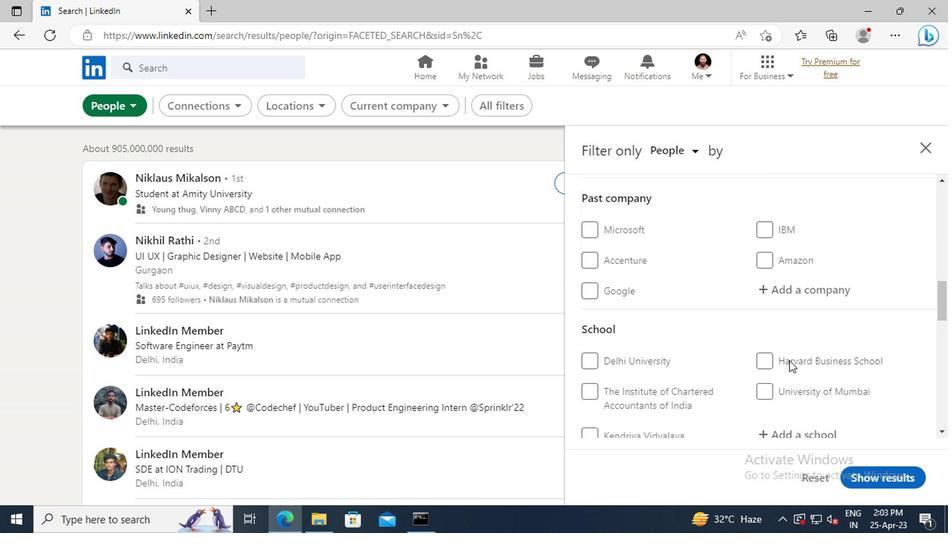 
Action: Mouse scrolled (785, 362) with delta (0, 0)
Screenshot: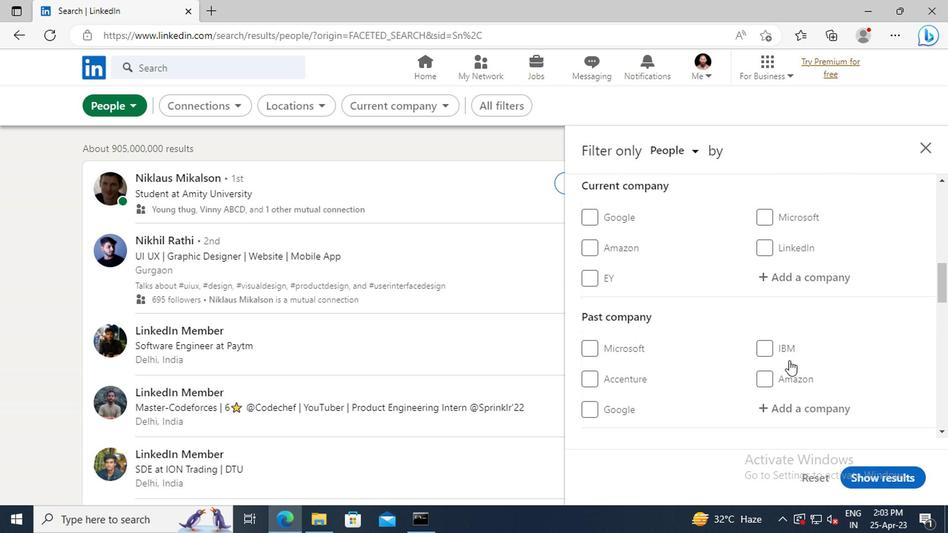 
Action: Mouse scrolled (785, 362) with delta (0, 0)
Screenshot: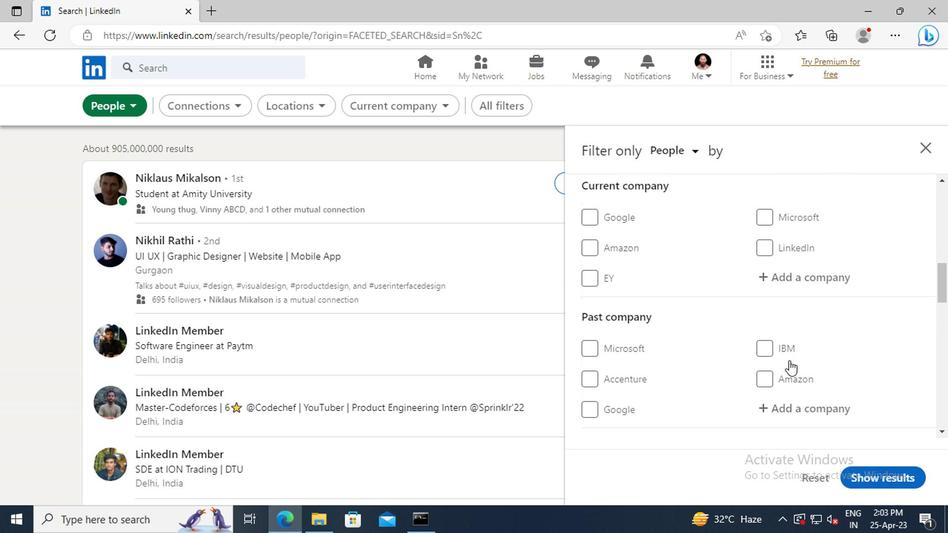 
Action: Mouse moved to (780, 354)
Screenshot: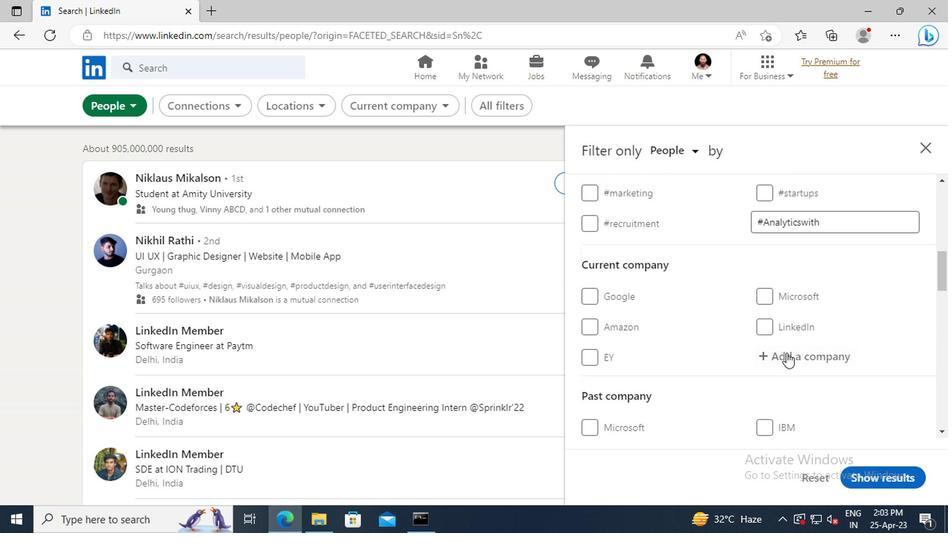 
Action: Mouse pressed left at (780, 354)
Screenshot: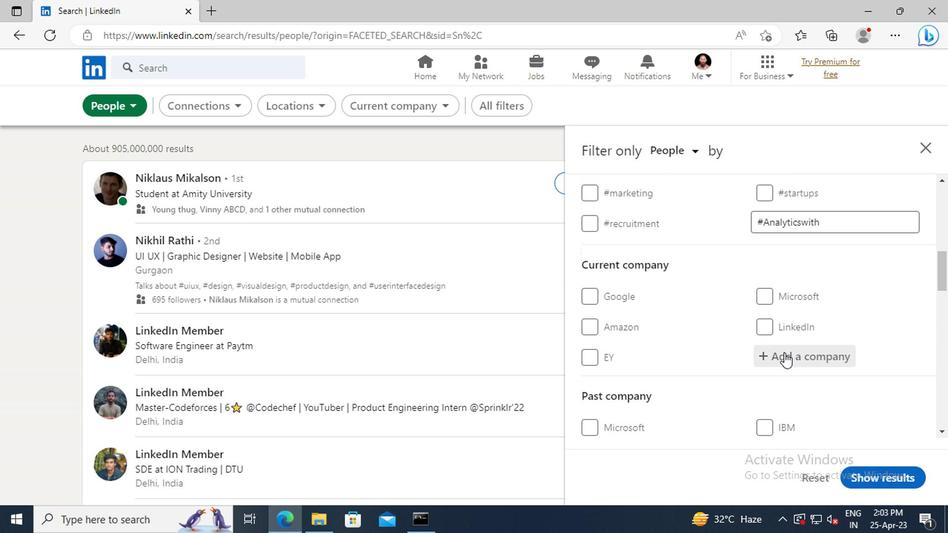 
Action: Mouse moved to (756, 344)
Screenshot: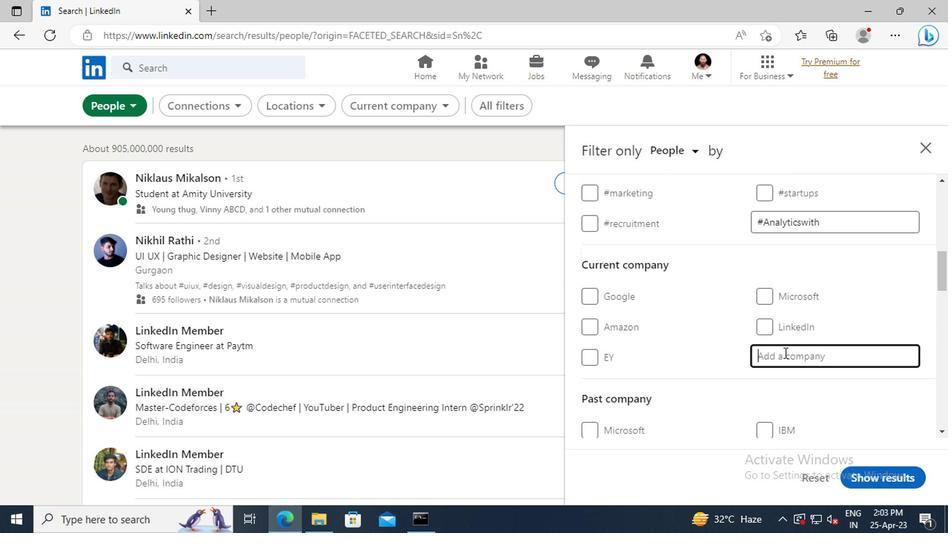 
Action: Key pressed <Key.shift>BIRLASOFT
Screenshot: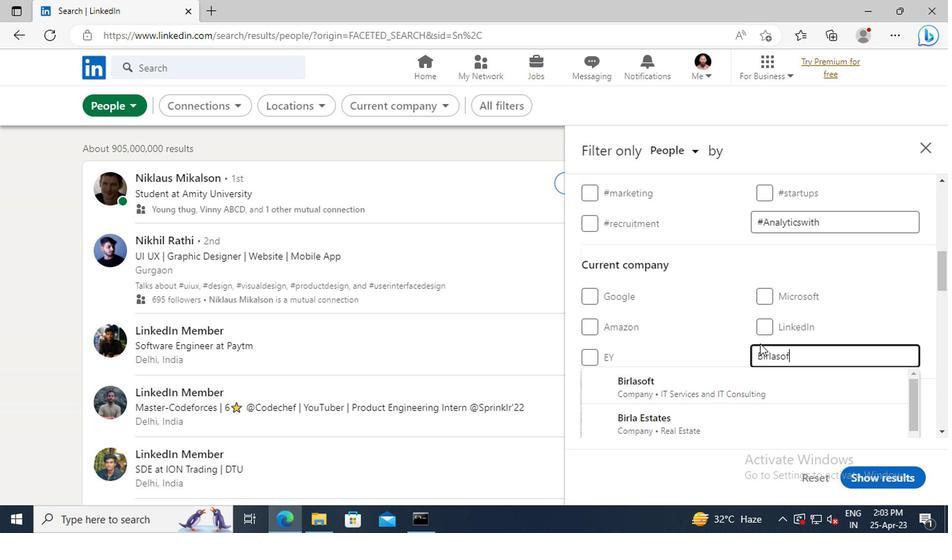 
Action: Mouse moved to (751, 382)
Screenshot: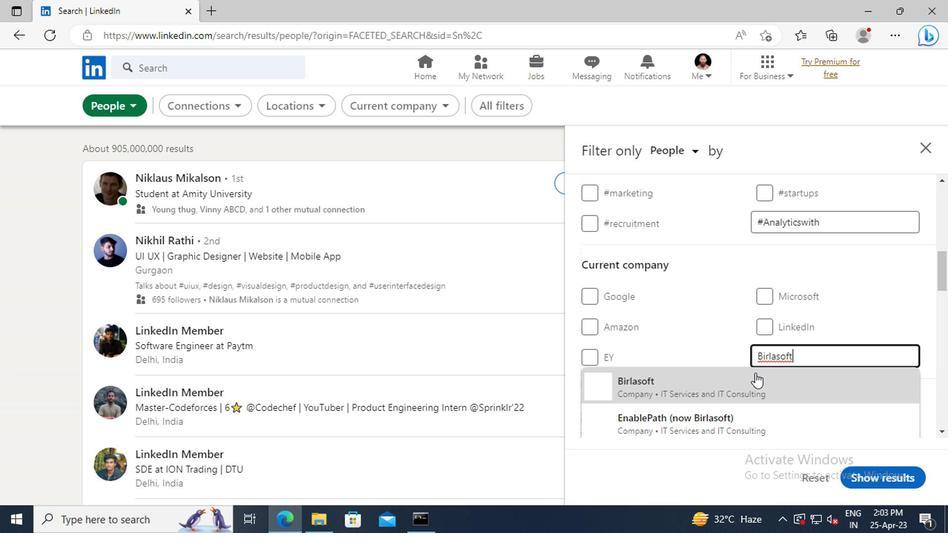 
Action: Mouse pressed left at (751, 382)
Screenshot: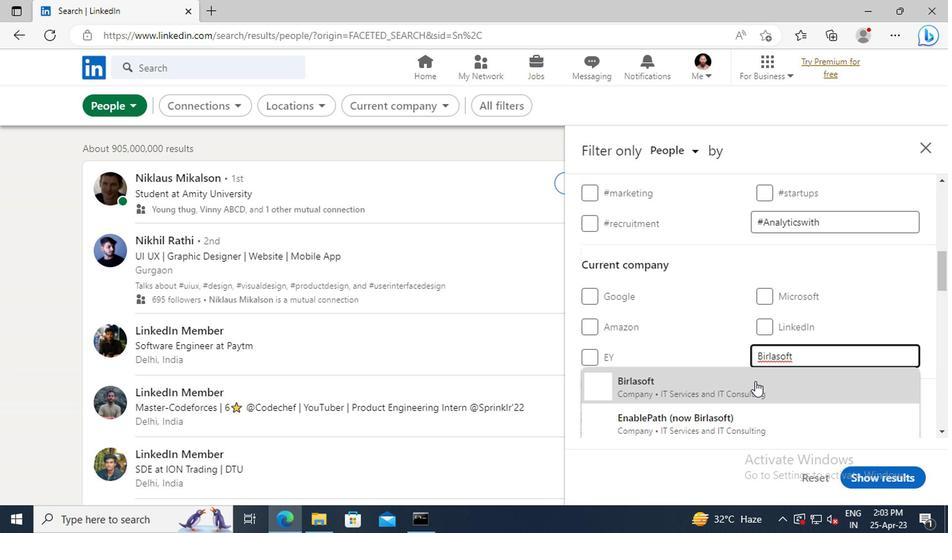 
Action: Mouse moved to (756, 306)
Screenshot: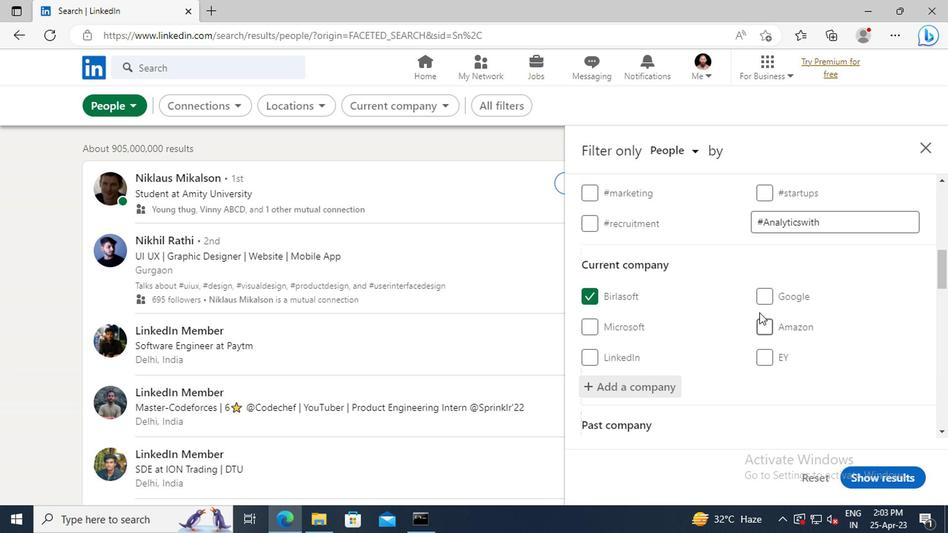 
Action: Mouse scrolled (756, 305) with delta (0, 0)
Screenshot: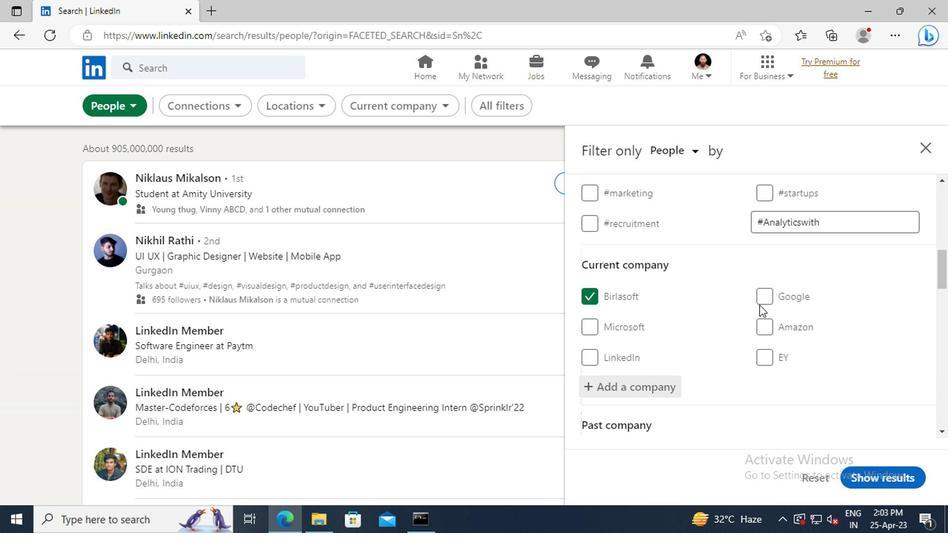 
Action: Mouse scrolled (756, 305) with delta (0, 0)
Screenshot: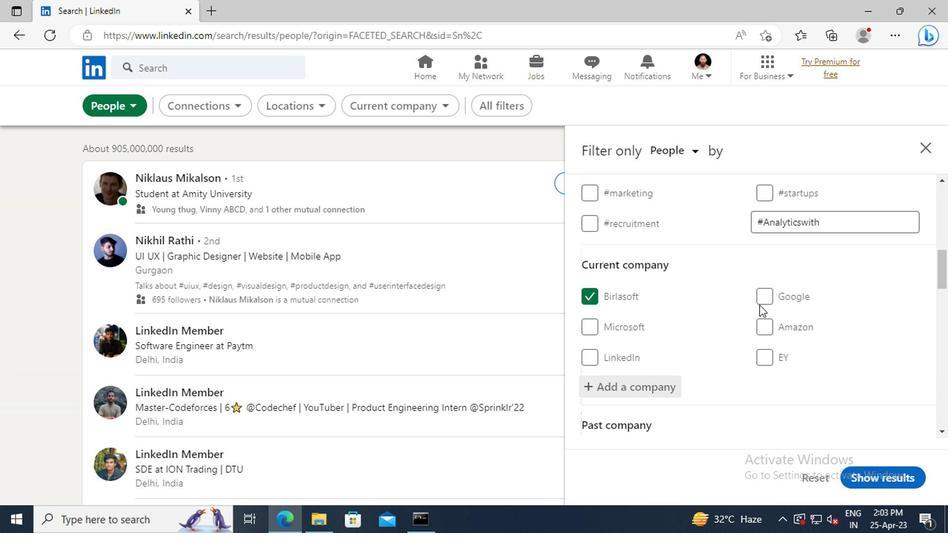 
Action: Mouse scrolled (756, 305) with delta (0, 0)
Screenshot: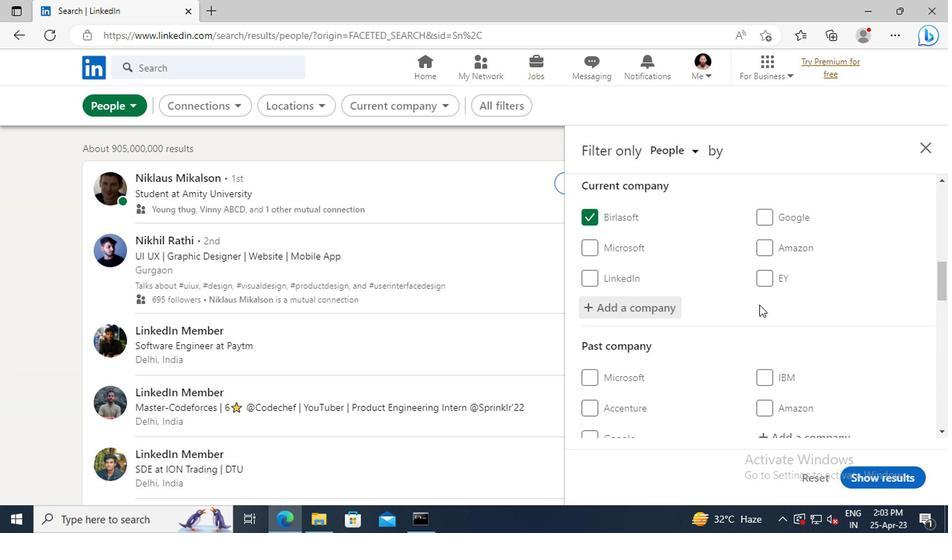 
Action: Mouse scrolled (756, 305) with delta (0, 0)
Screenshot: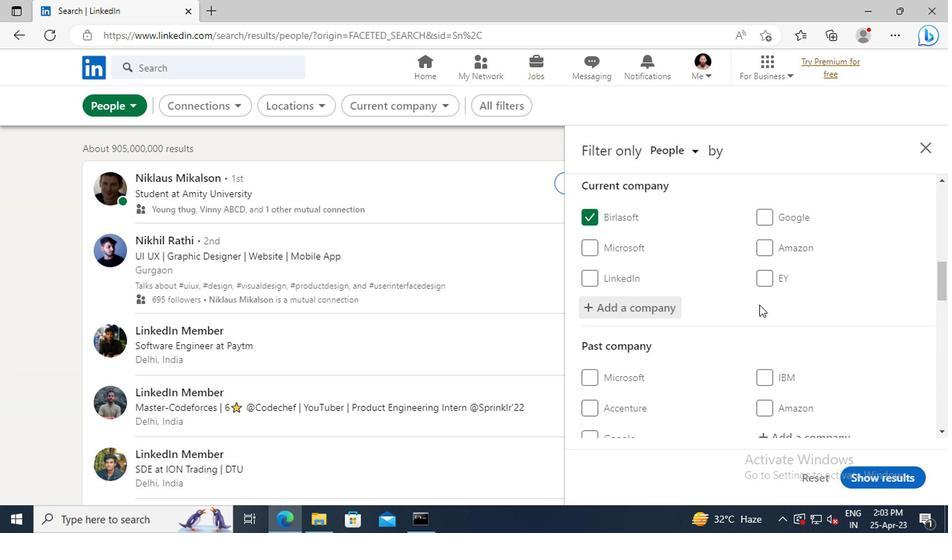 
Action: Mouse scrolled (756, 305) with delta (0, 0)
Screenshot: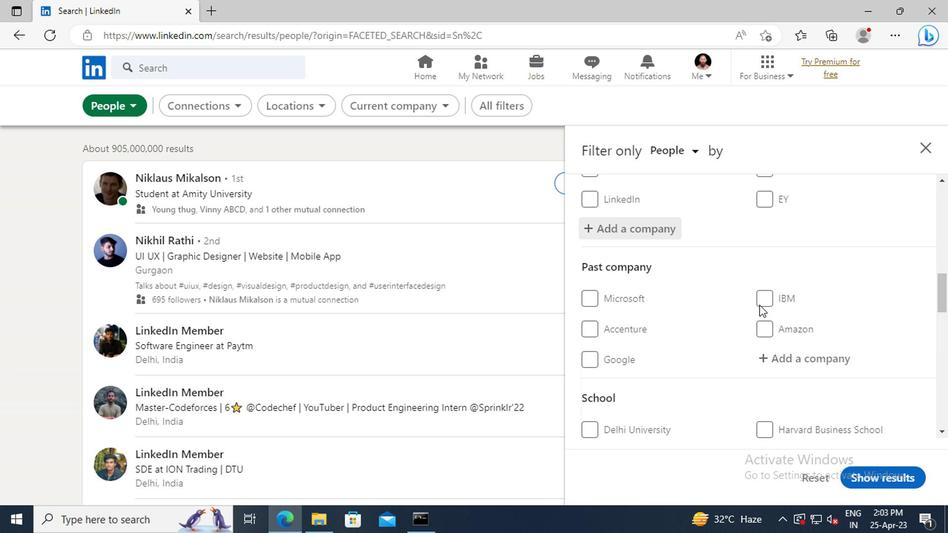 
Action: Mouse scrolled (756, 305) with delta (0, 0)
Screenshot: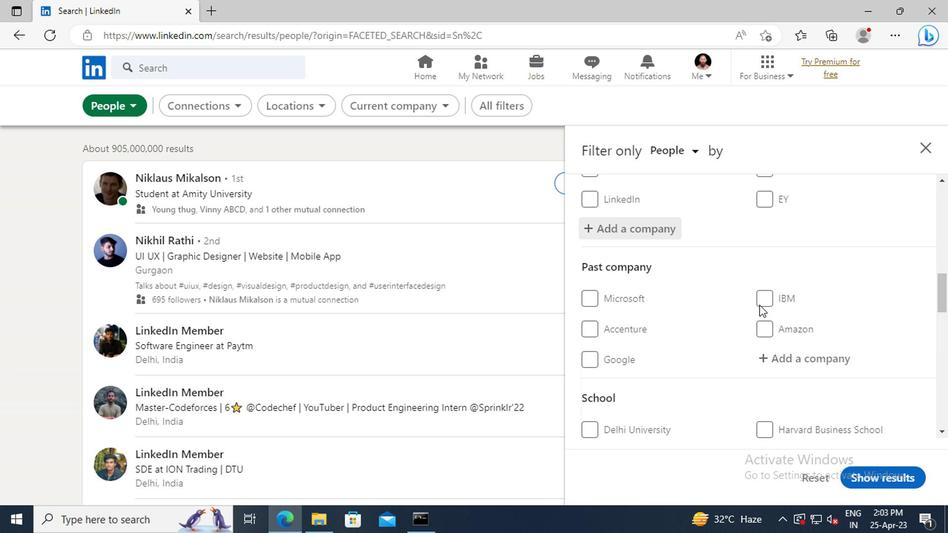 
Action: Mouse scrolled (756, 305) with delta (0, 0)
Screenshot: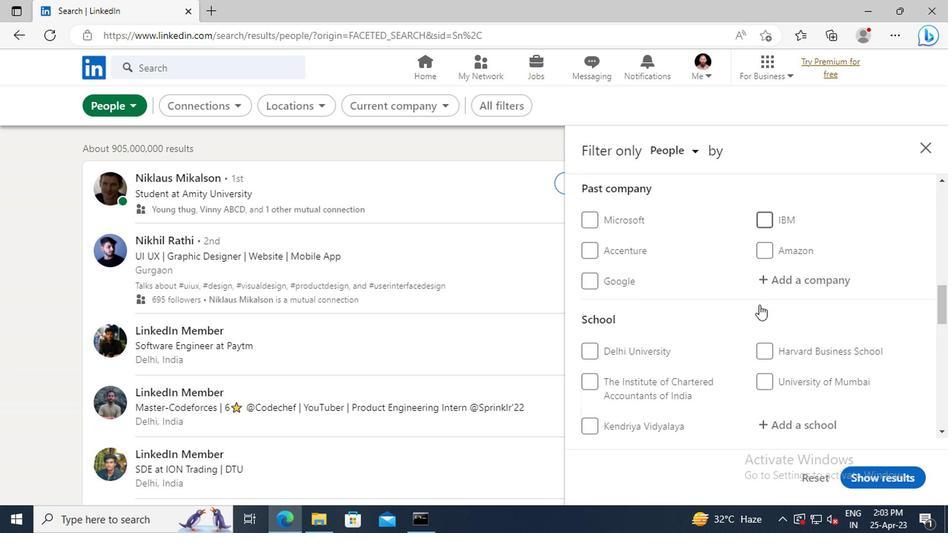 
Action: Mouse scrolled (756, 305) with delta (0, 0)
Screenshot: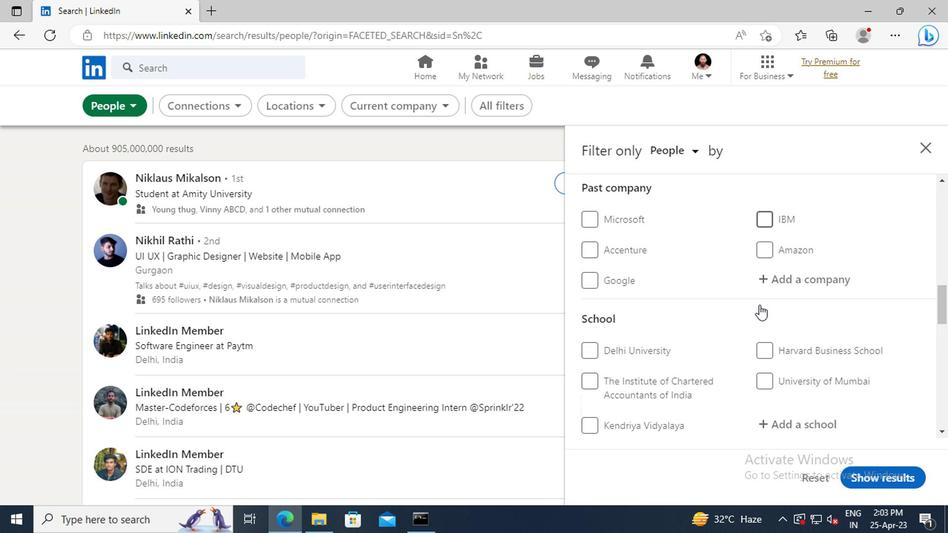 
Action: Mouse scrolled (756, 305) with delta (0, 0)
Screenshot: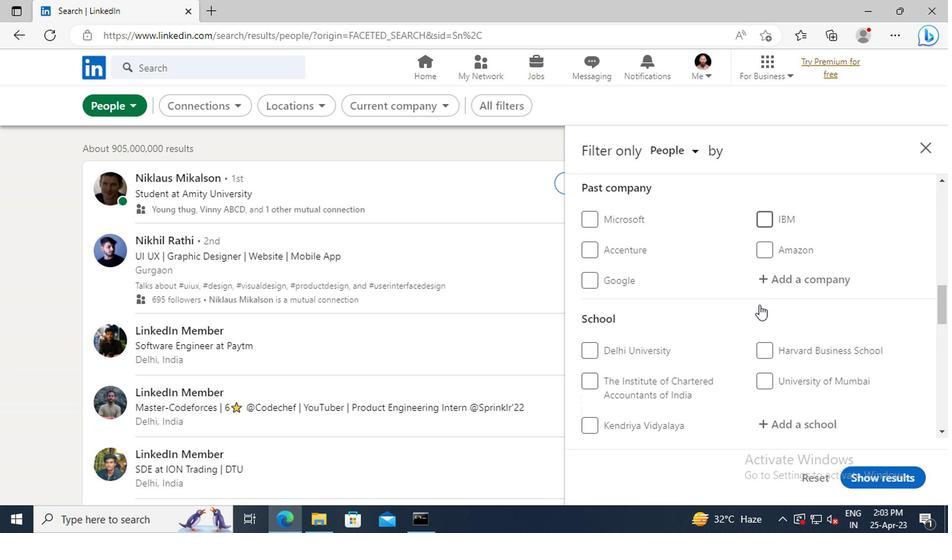 
Action: Mouse moved to (778, 311)
Screenshot: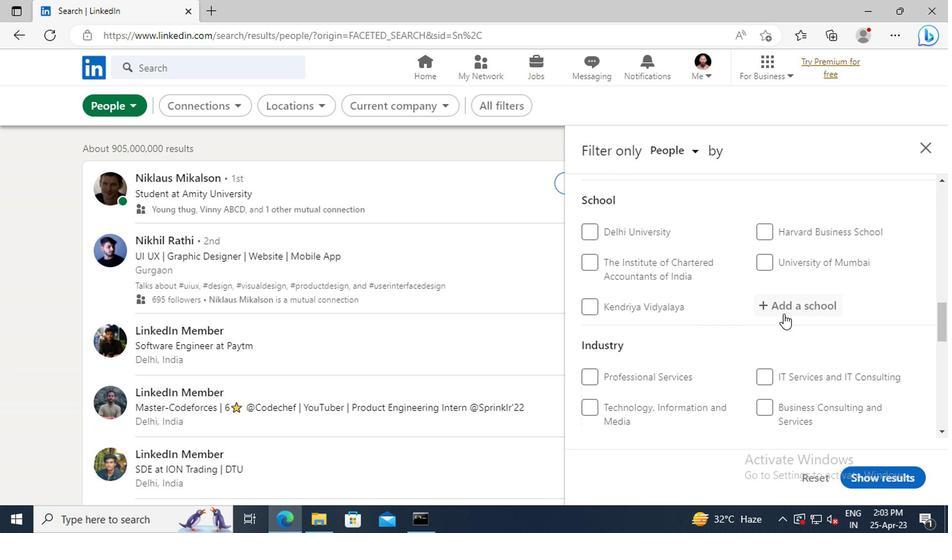 
Action: Mouse pressed left at (778, 311)
Screenshot: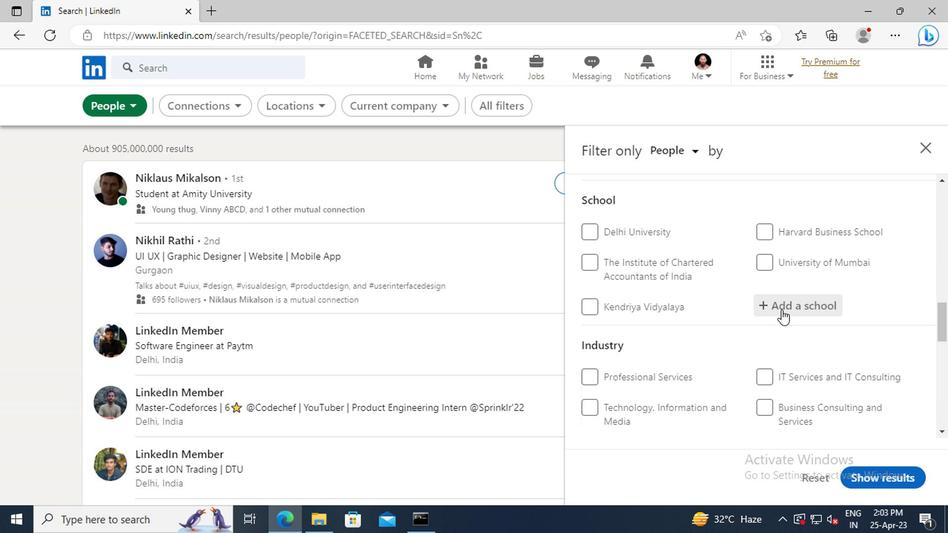 
Action: Mouse moved to (762, 317)
Screenshot: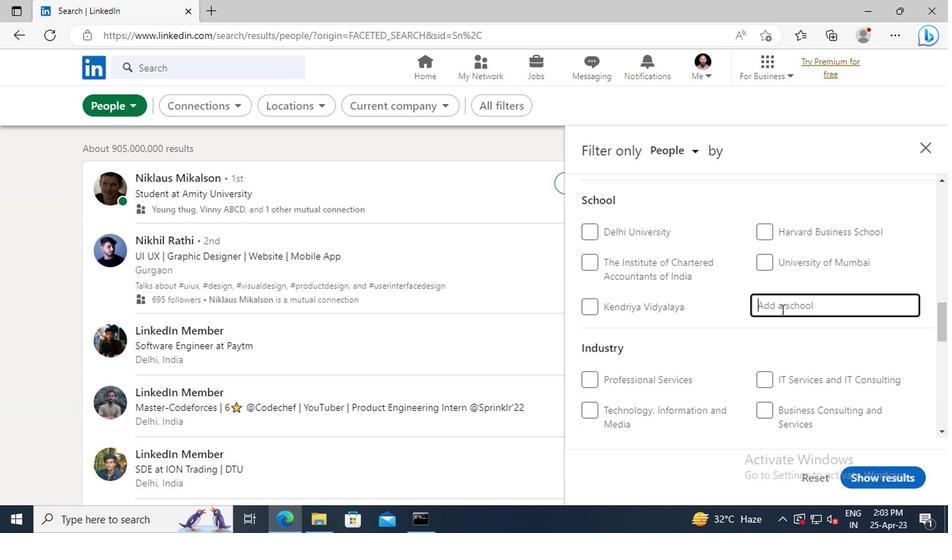
Action: Key pressed <Key.shift>NORTH<Key.space><Key.shift>O
Screenshot: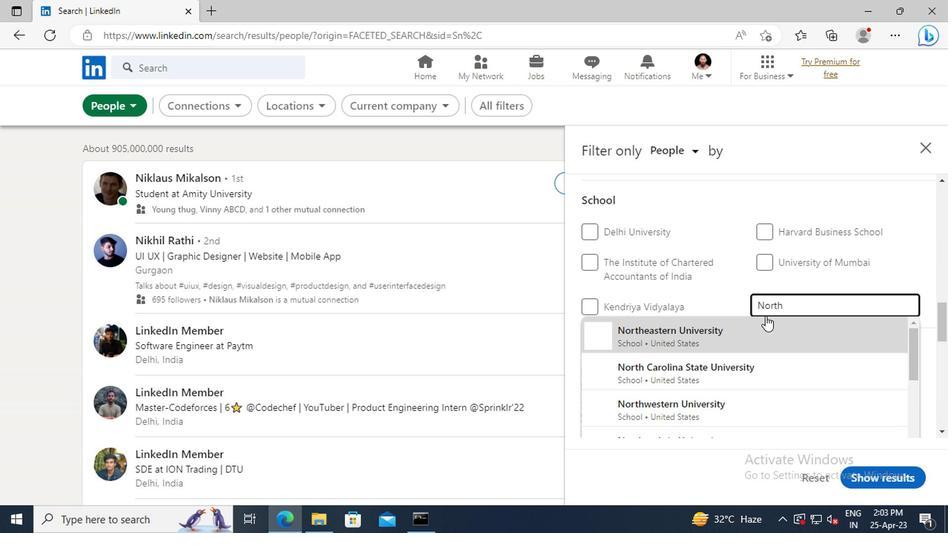 
Action: Mouse moved to (762, 317)
Screenshot: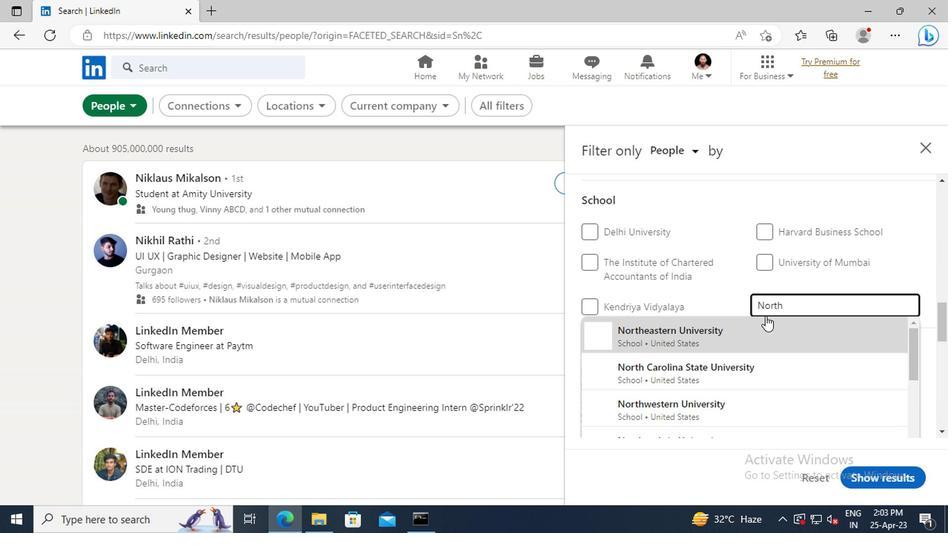 
Action: Key pressed RISSA<Key.space><Key.shift>UNIVERSITY
Screenshot: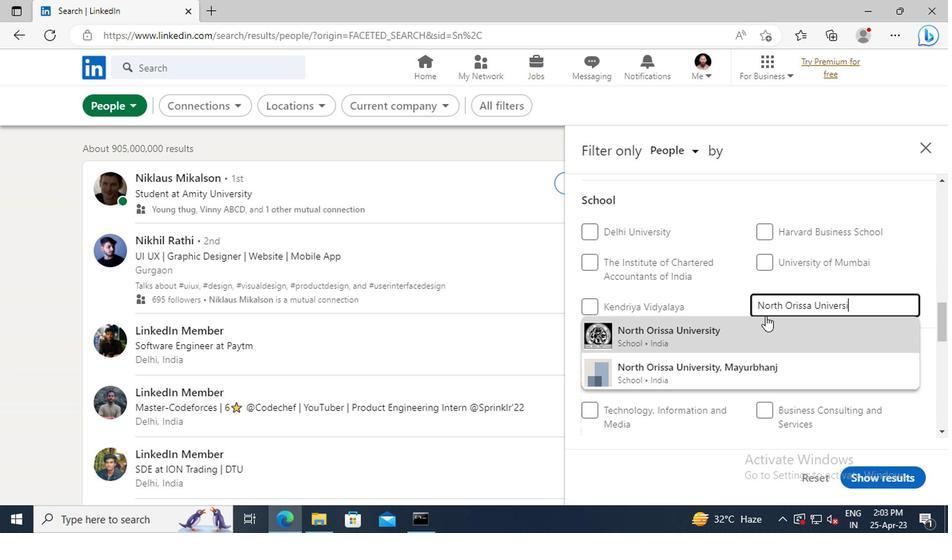 
Action: Mouse moved to (746, 334)
Screenshot: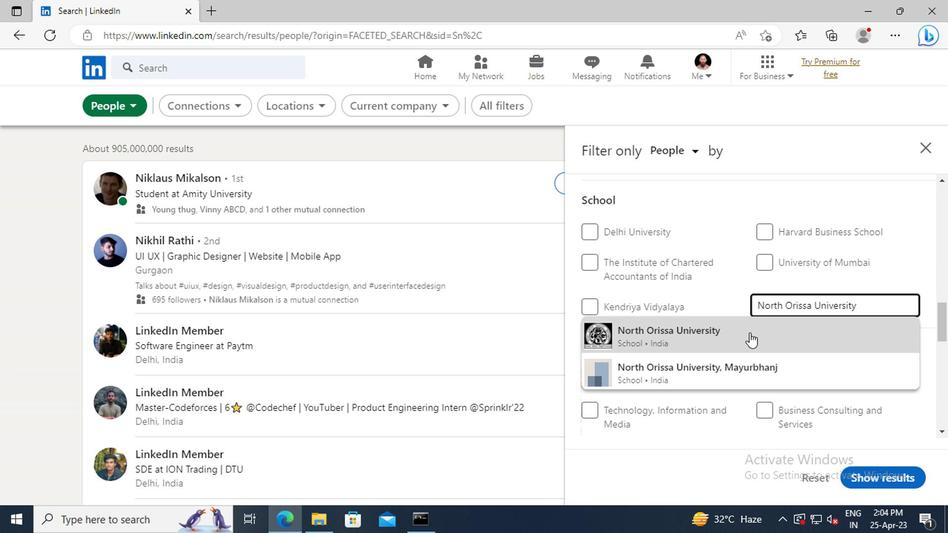 
Action: Mouse pressed left at (746, 334)
Screenshot: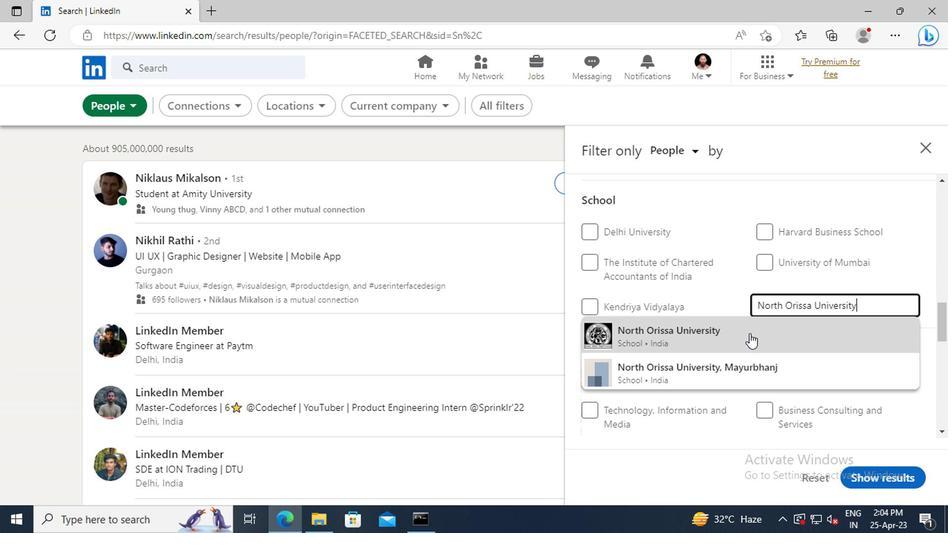 
Action: Mouse moved to (737, 263)
Screenshot: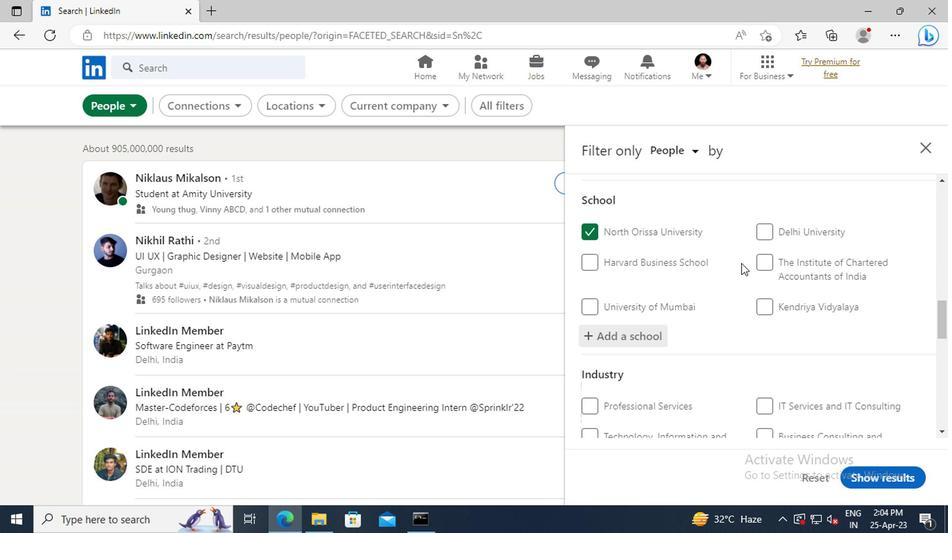 
Action: Mouse scrolled (737, 263) with delta (0, 0)
Screenshot: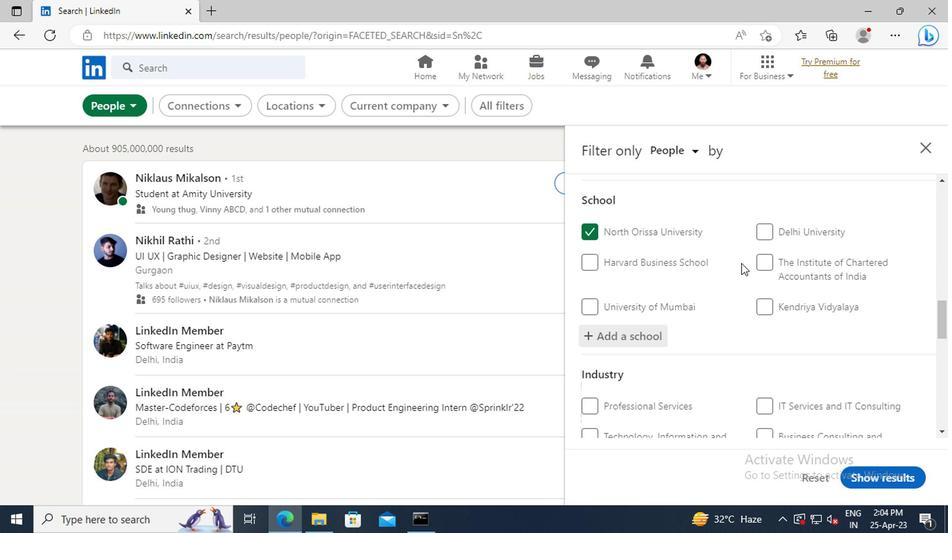 
Action: Mouse scrolled (737, 263) with delta (0, 0)
Screenshot: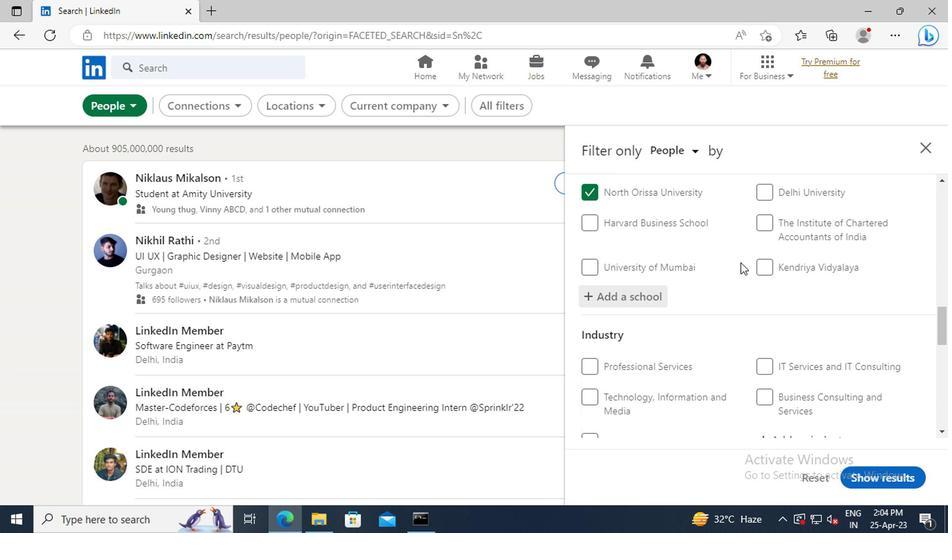 
Action: Mouse scrolled (737, 263) with delta (0, 0)
Screenshot: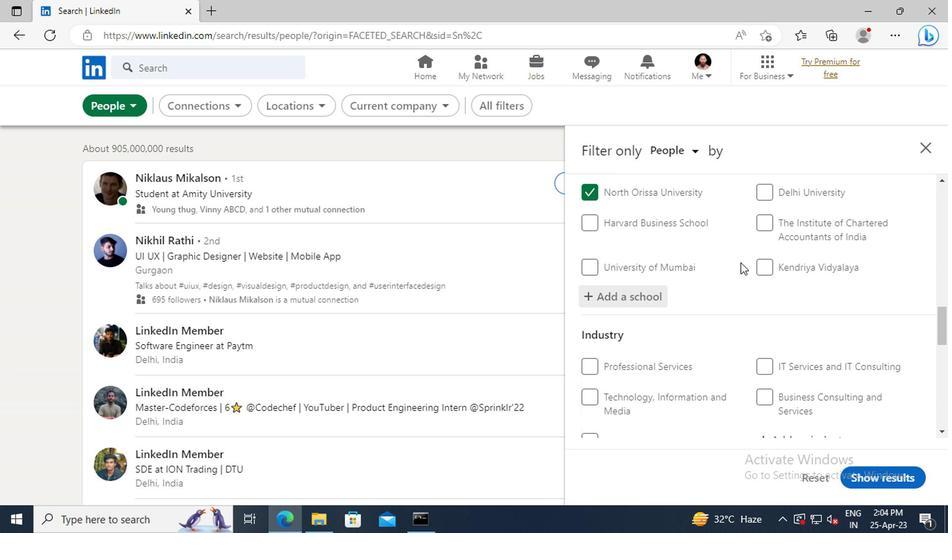 
Action: Mouse scrolled (737, 263) with delta (0, 0)
Screenshot: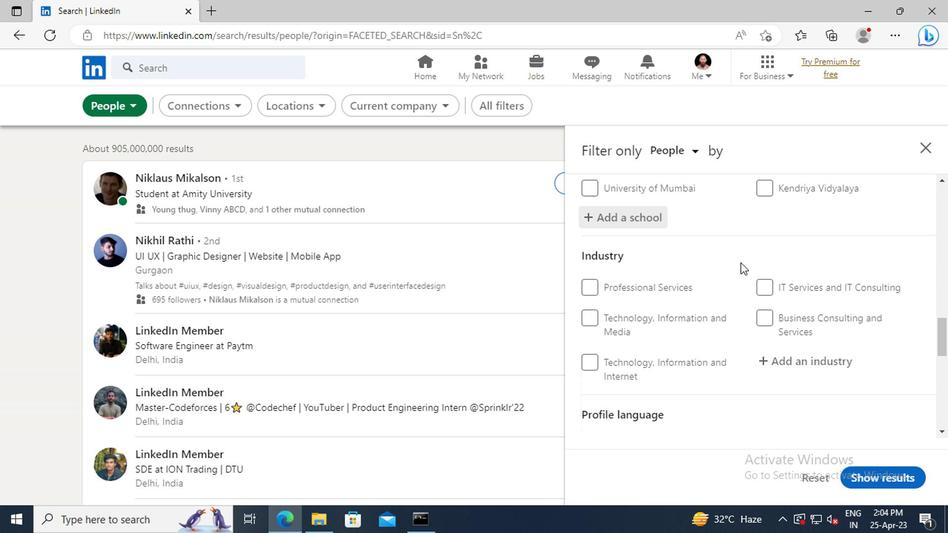 
Action: Mouse moved to (791, 322)
Screenshot: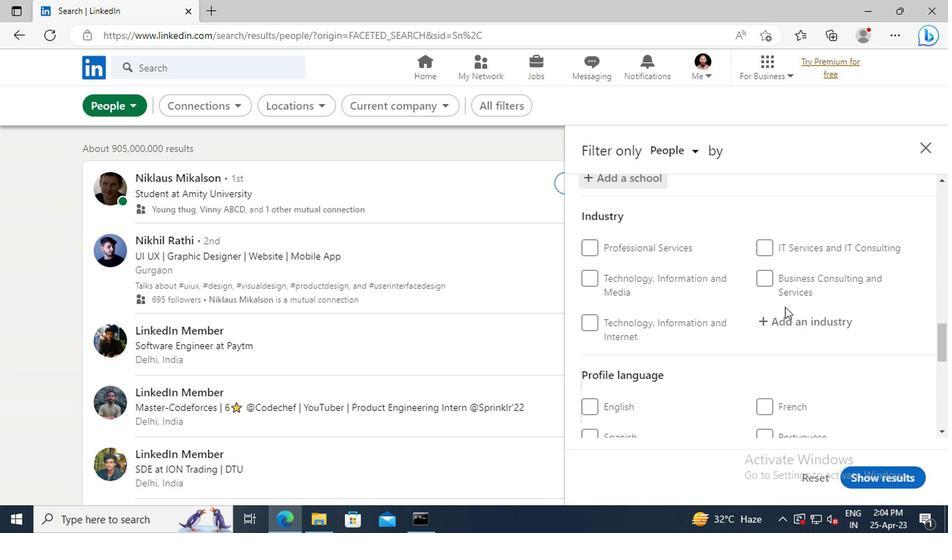 
Action: Mouse pressed left at (791, 322)
Screenshot: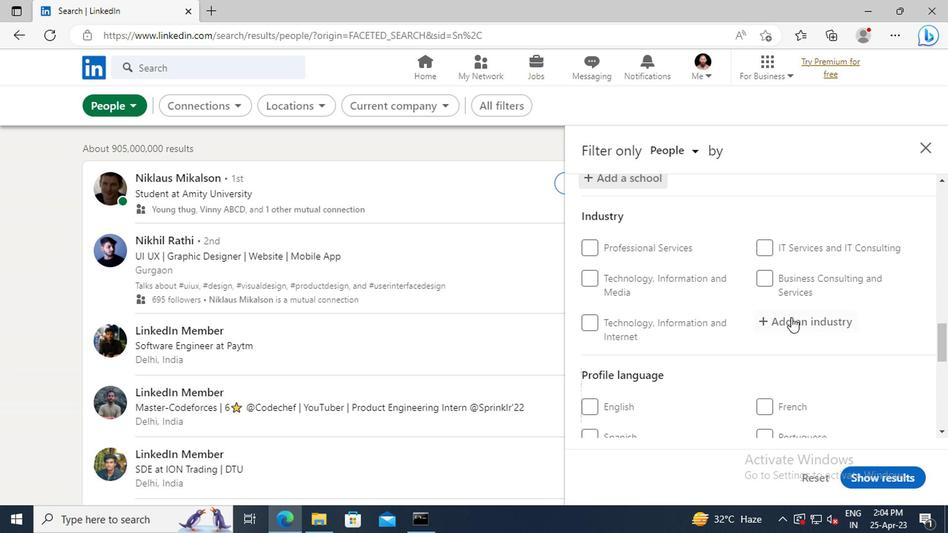 
Action: Mouse moved to (768, 312)
Screenshot: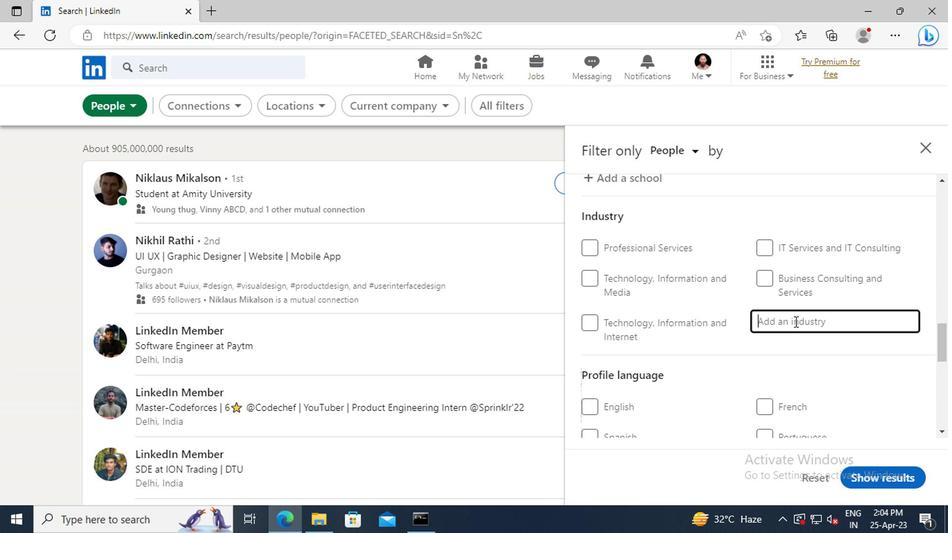 
Action: Key pressed <Key.shift_r>SPORTS<Key.space>AND<Key.space><Key.shift><Key.shift>RECREATION<Key.space><Key.shift>INSTRUCTION
Screenshot: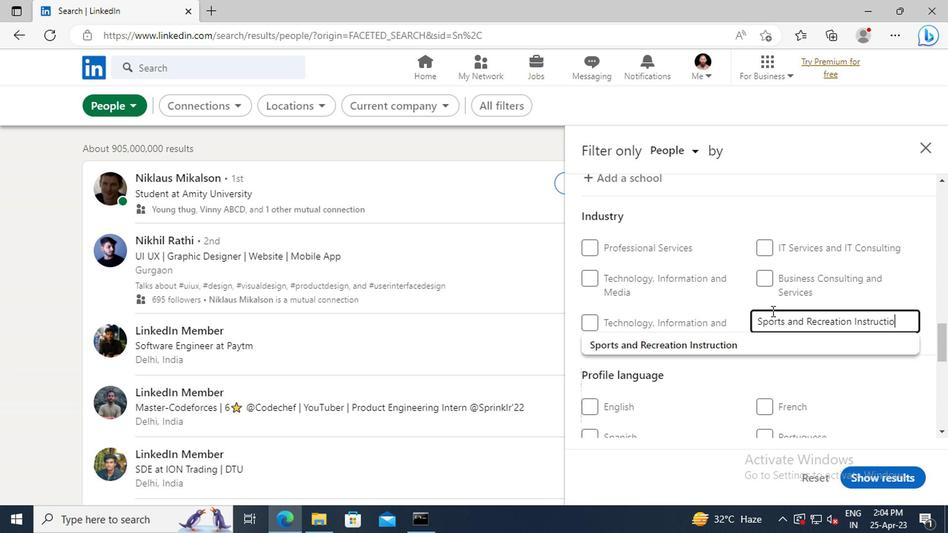 
Action: Mouse moved to (743, 347)
Screenshot: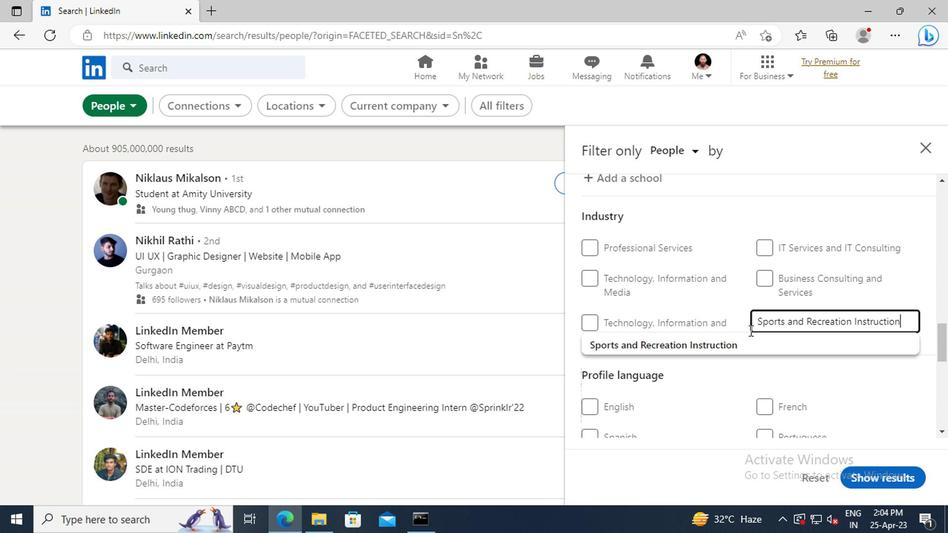 
Action: Mouse pressed left at (743, 347)
Screenshot: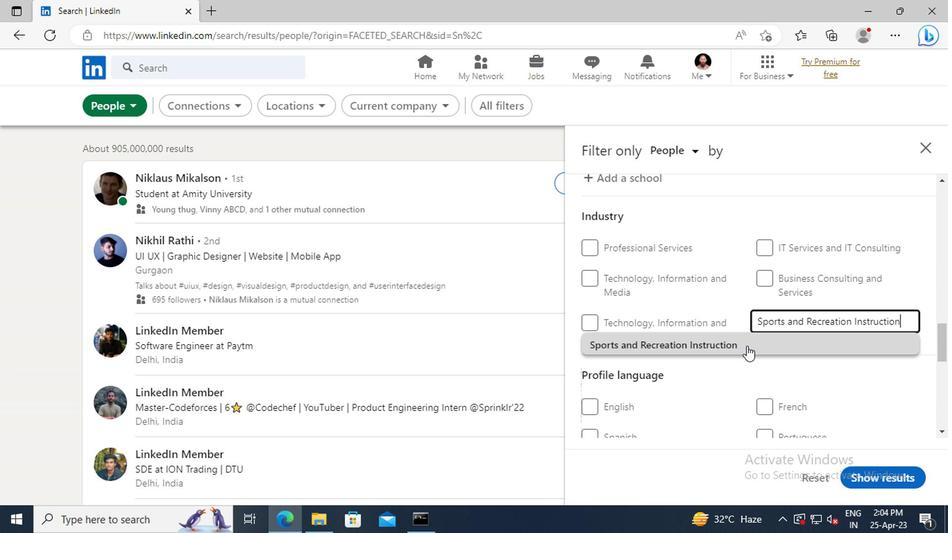 
Action: Mouse moved to (722, 271)
Screenshot: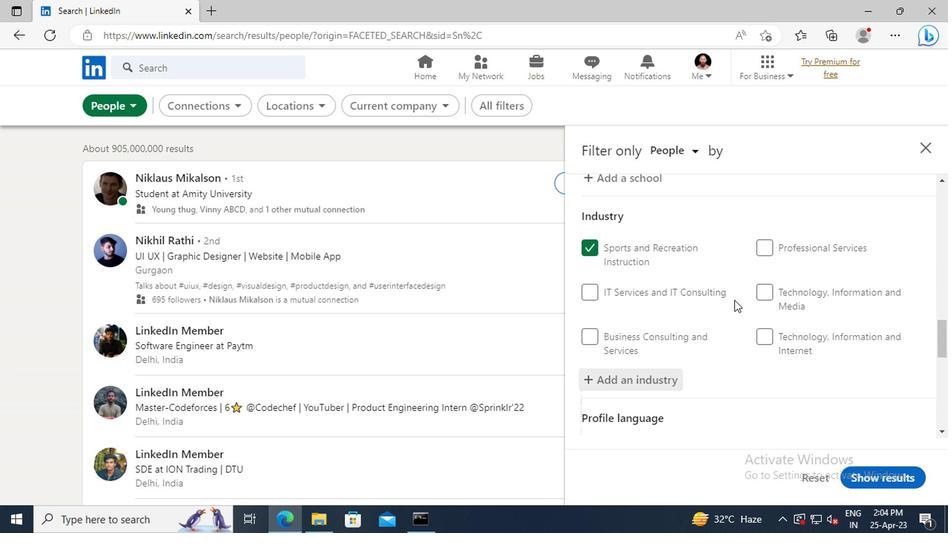 
Action: Mouse scrolled (722, 270) with delta (0, 0)
Screenshot: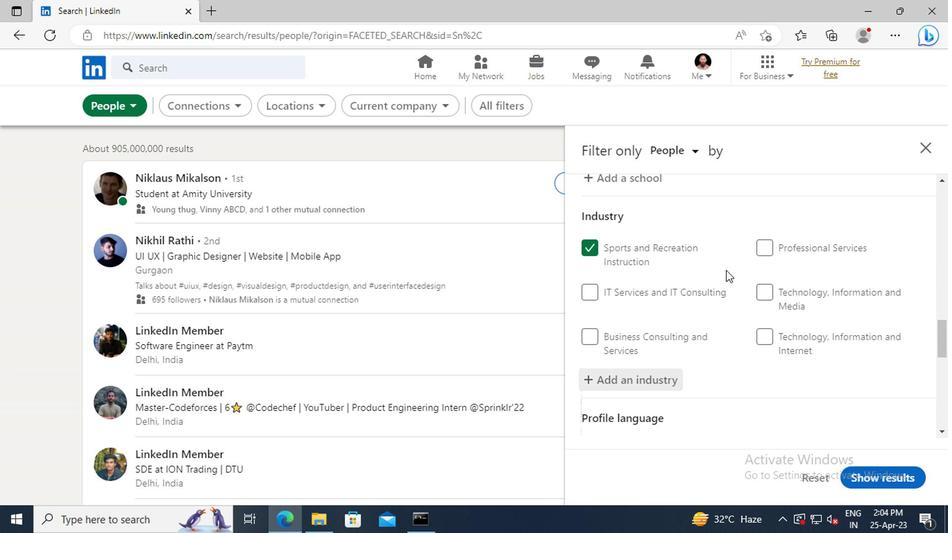 
Action: Mouse scrolled (722, 270) with delta (0, 0)
Screenshot: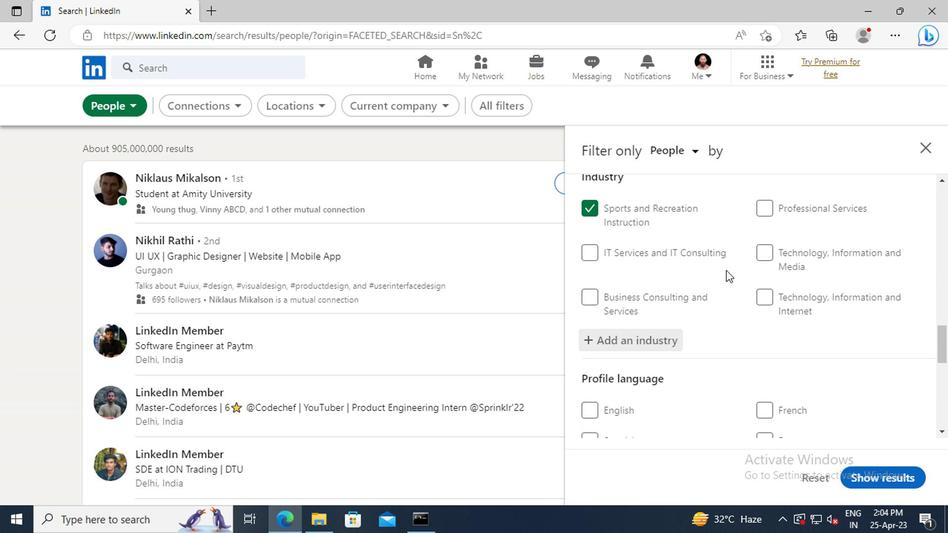 
Action: Mouse scrolled (722, 270) with delta (0, 0)
Screenshot: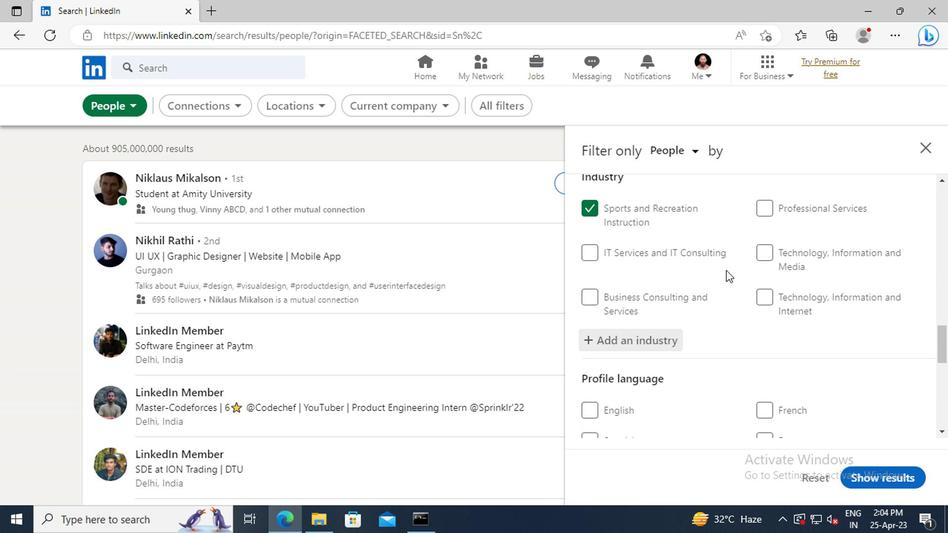 
Action: Mouse scrolled (722, 270) with delta (0, 0)
Screenshot: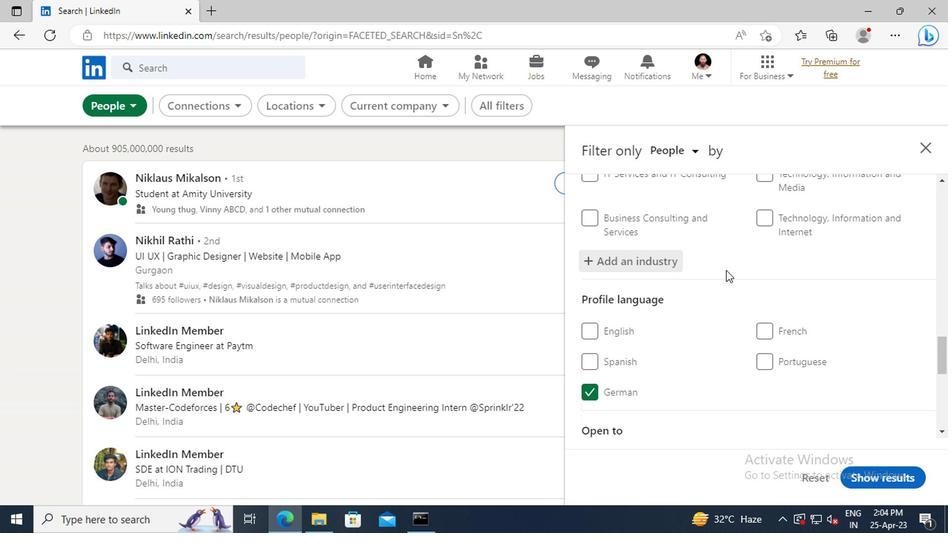 
Action: Mouse scrolled (722, 270) with delta (0, 0)
Screenshot: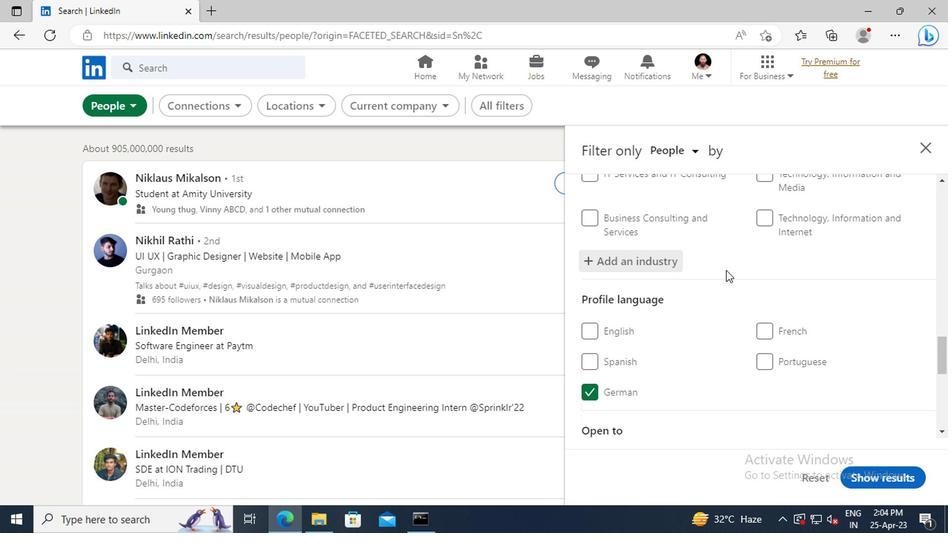 
Action: Mouse scrolled (722, 270) with delta (0, 0)
Screenshot: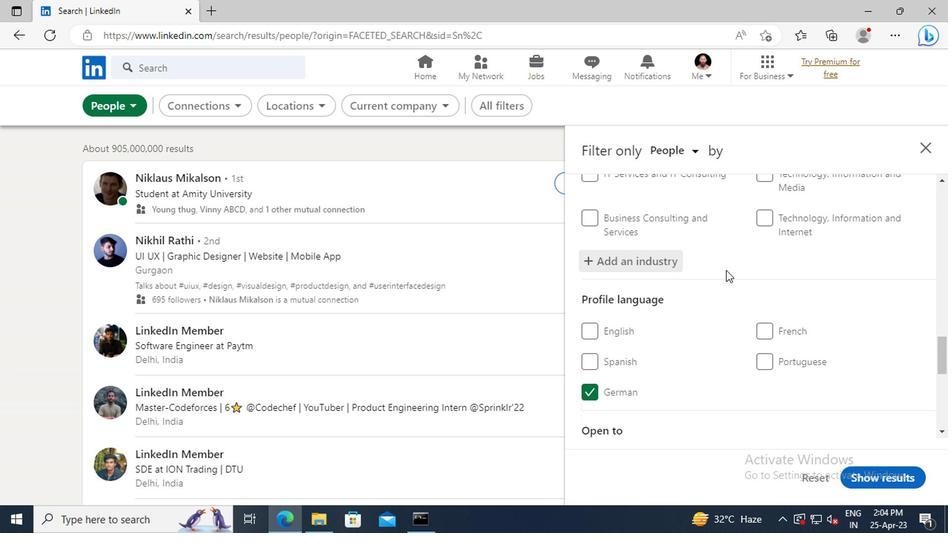 
Action: Mouse scrolled (722, 270) with delta (0, 0)
Screenshot: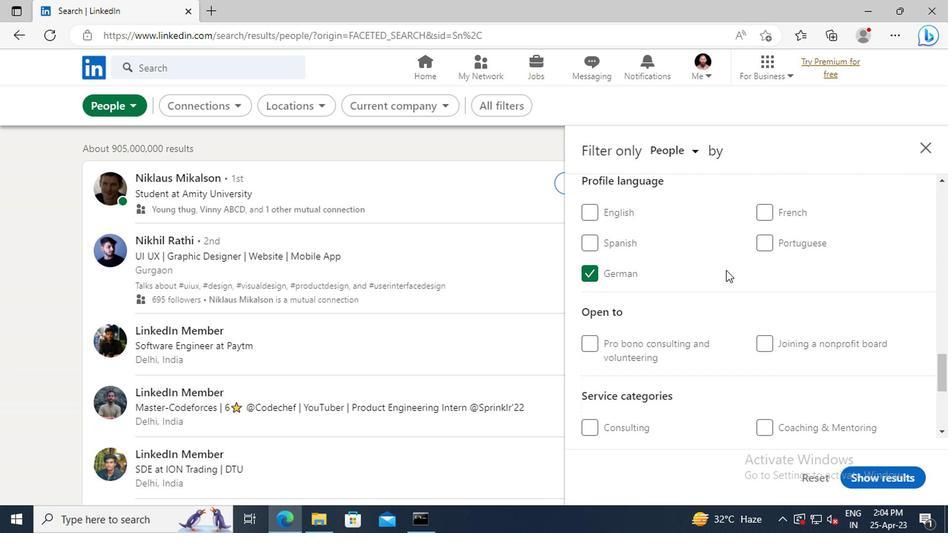 
Action: Mouse scrolled (722, 270) with delta (0, 0)
Screenshot: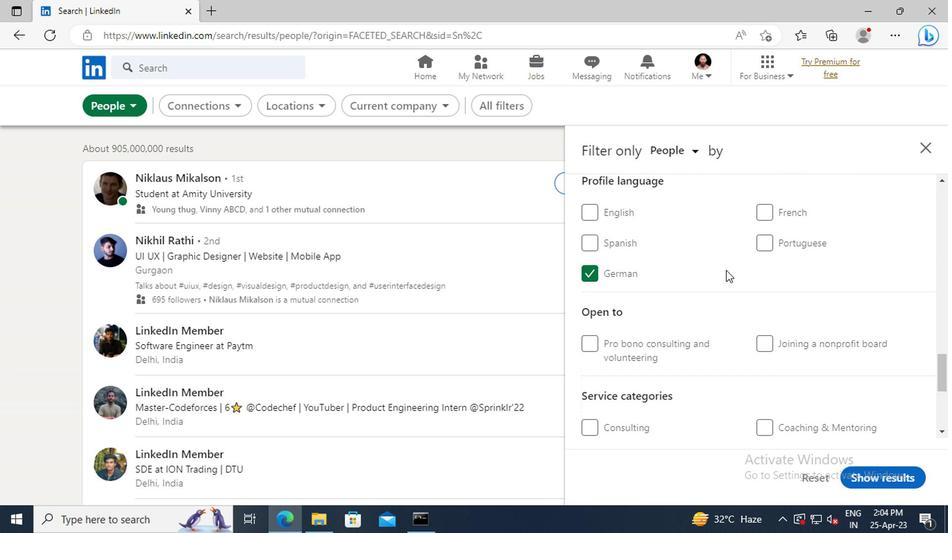 
Action: Mouse scrolled (722, 270) with delta (0, 0)
Screenshot: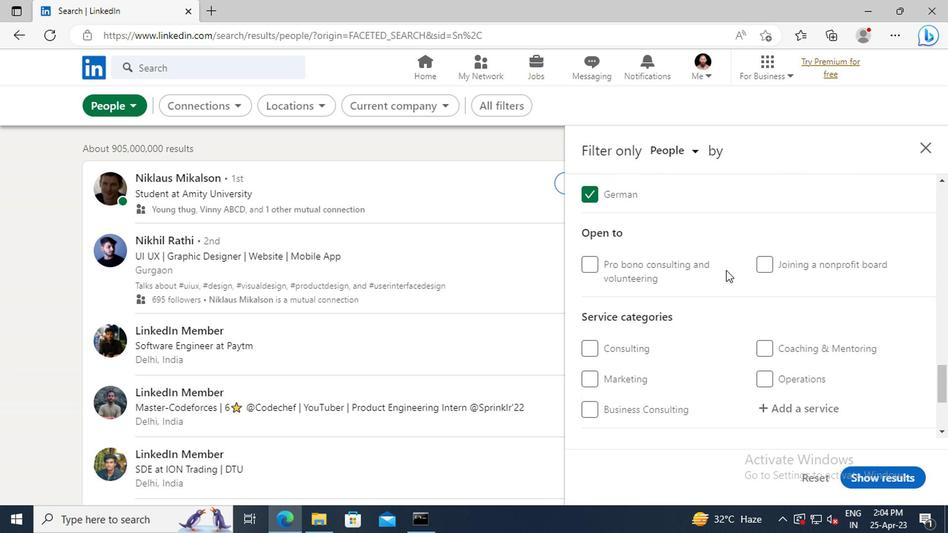 
Action: Mouse scrolled (722, 270) with delta (0, 0)
Screenshot: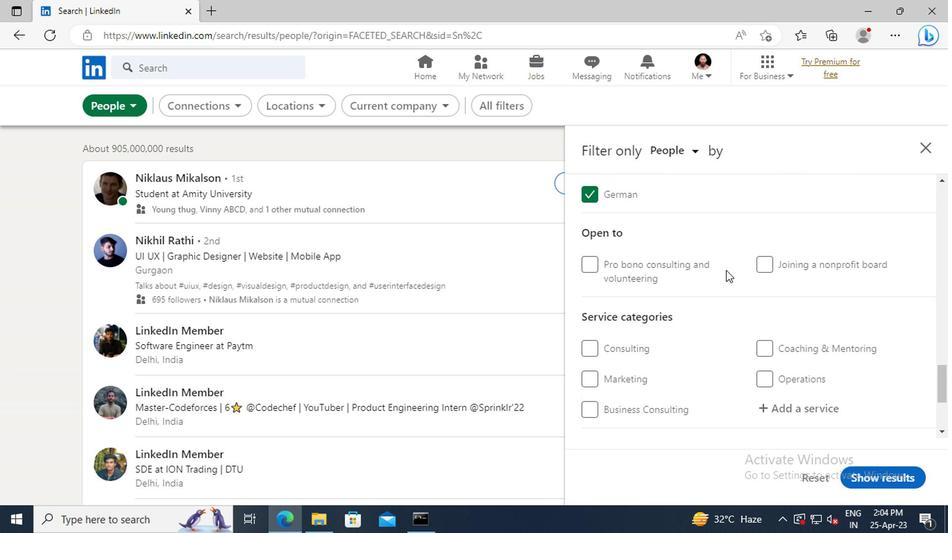
Action: Mouse scrolled (722, 270) with delta (0, 0)
Screenshot: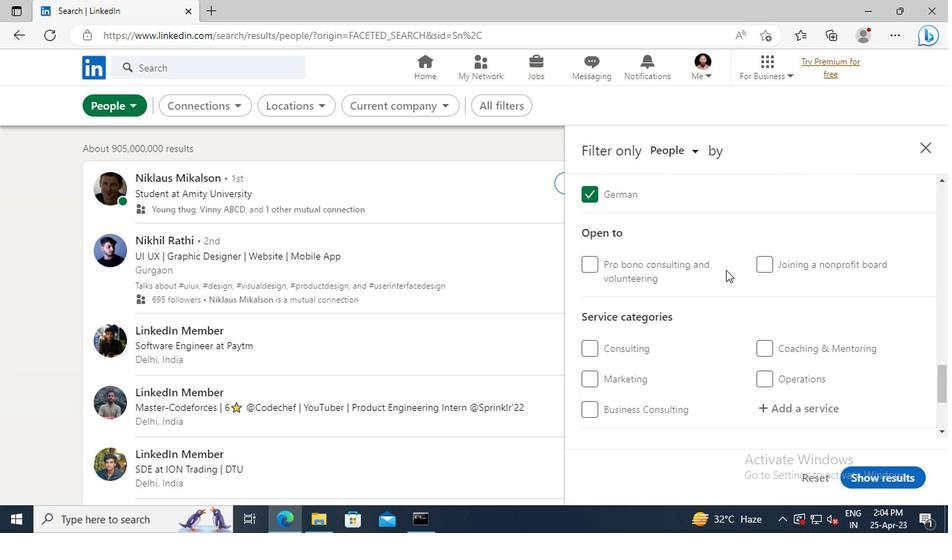 
Action: Mouse moved to (778, 291)
Screenshot: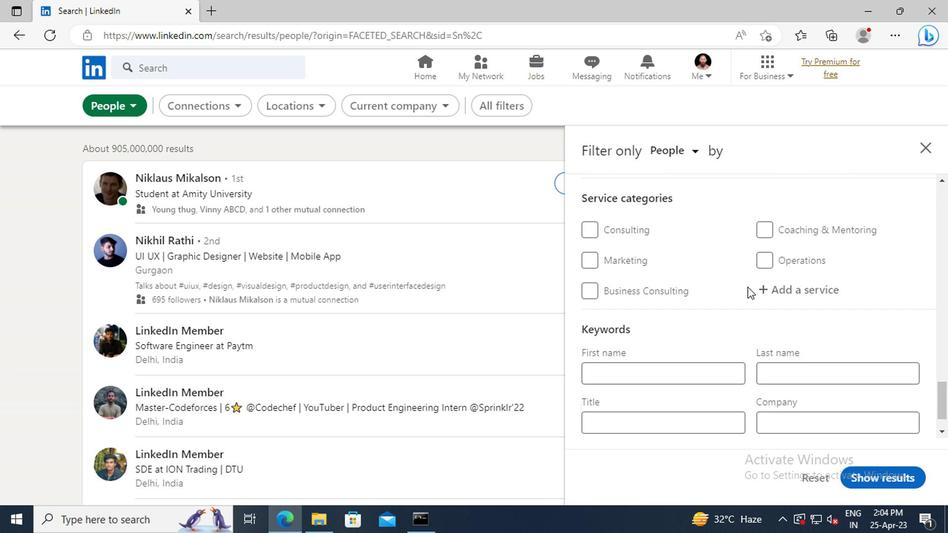
Action: Mouse pressed left at (778, 291)
Screenshot: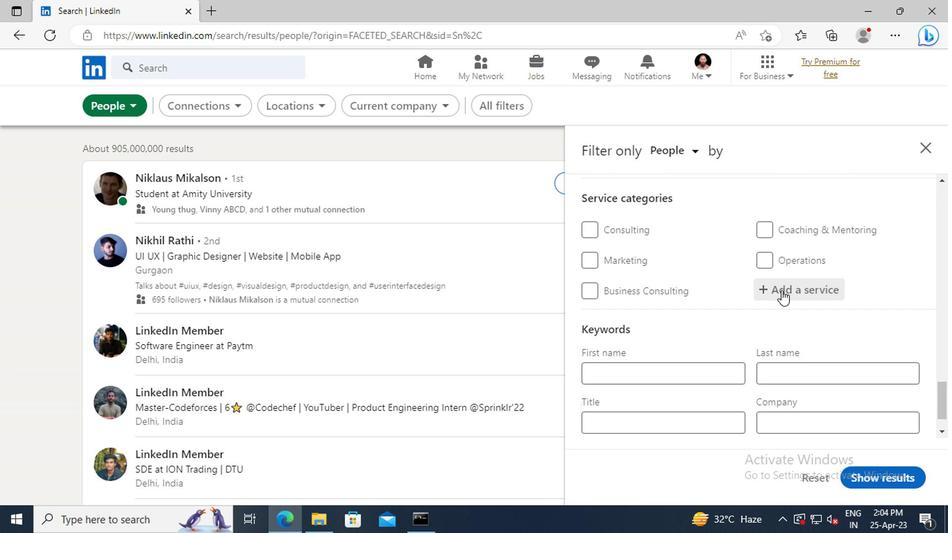 
Action: Mouse moved to (767, 292)
Screenshot: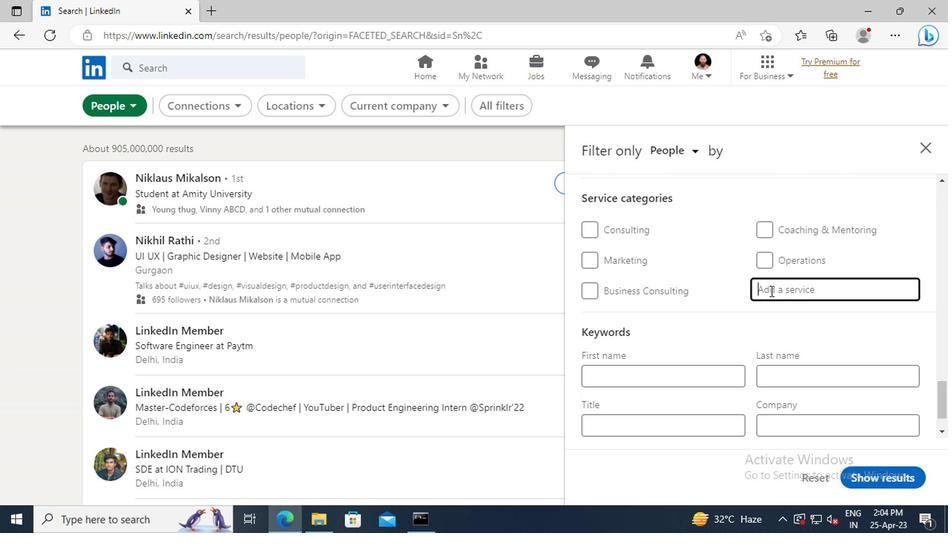 
Action: Key pressed <Key.shift>RESUME<Key.space><Key.shift_r>WRITING
Screenshot: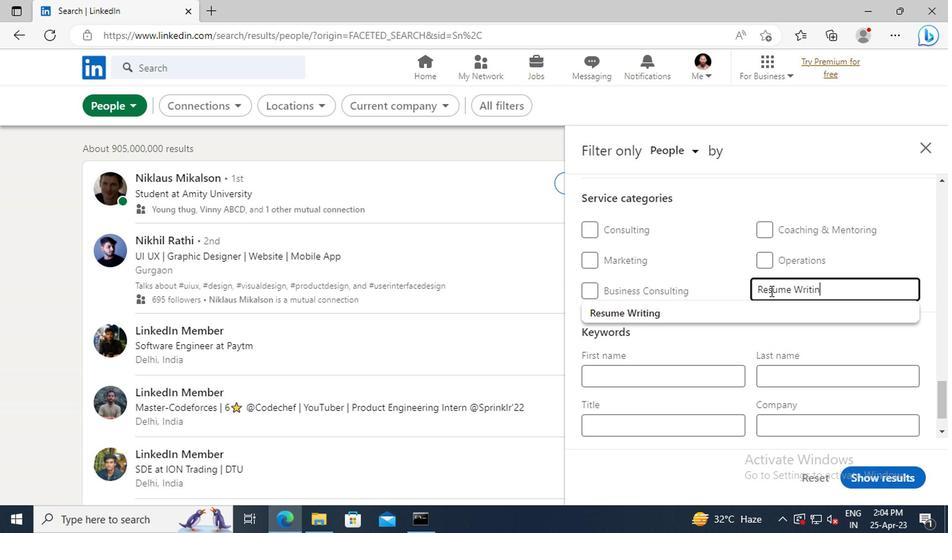 
Action: Mouse moved to (725, 308)
Screenshot: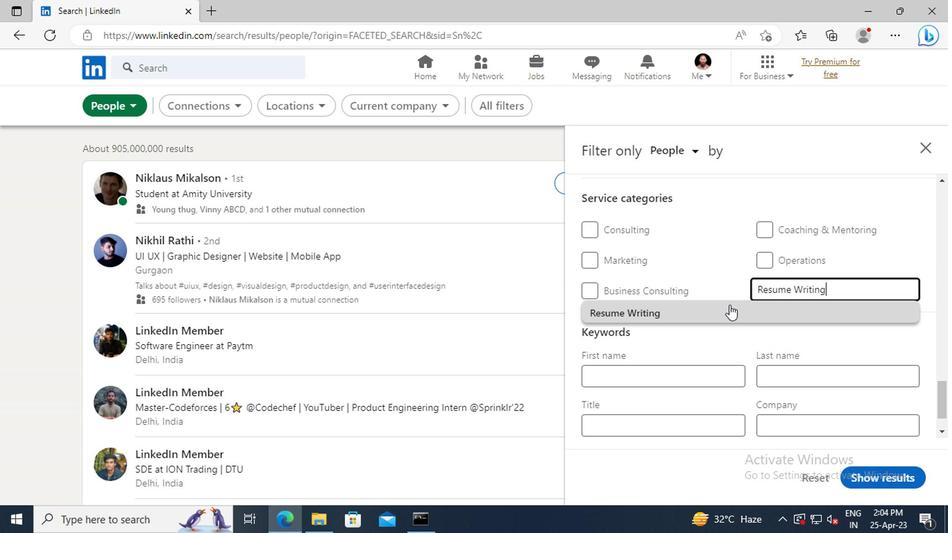 
Action: Mouse pressed left at (725, 308)
Screenshot: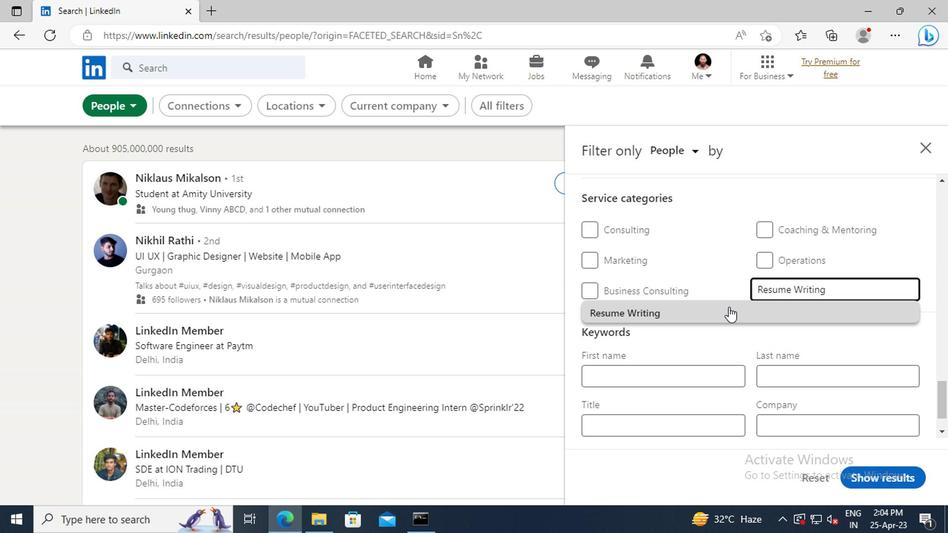 
Action: Mouse moved to (674, 302)
Screenshot: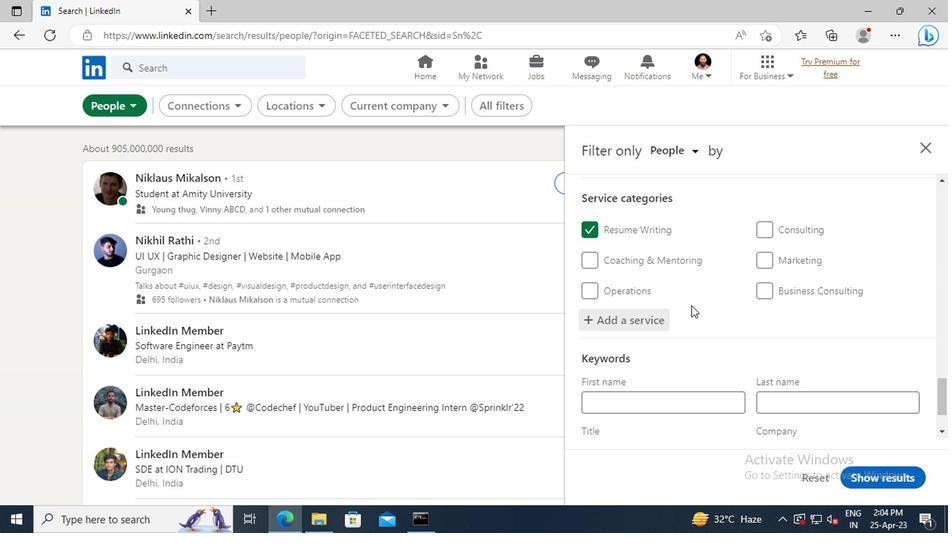 
Action: Mouse scrolled (674, 301) with delta (0, 0)
Screenshot: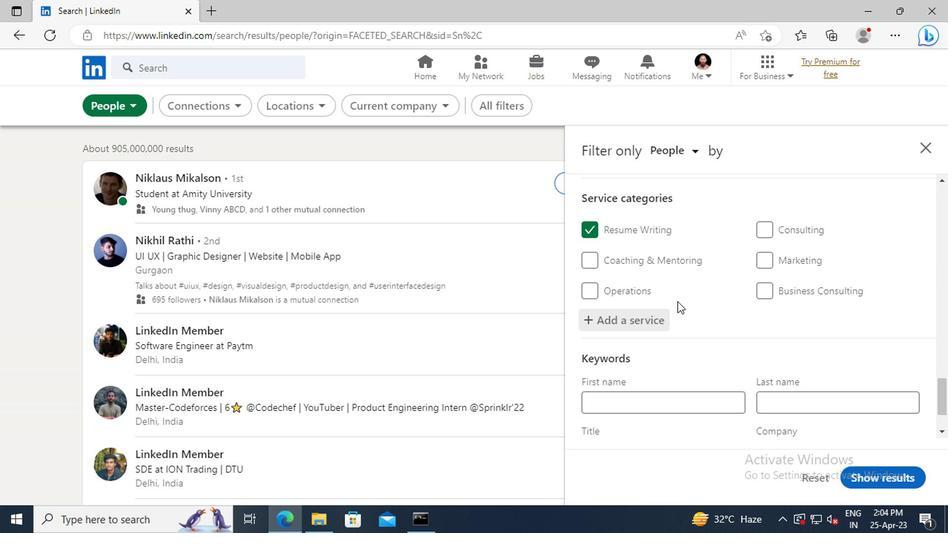 
Action: Mouse scrolled (674, 301) with delta (0, 0)
Screenshot: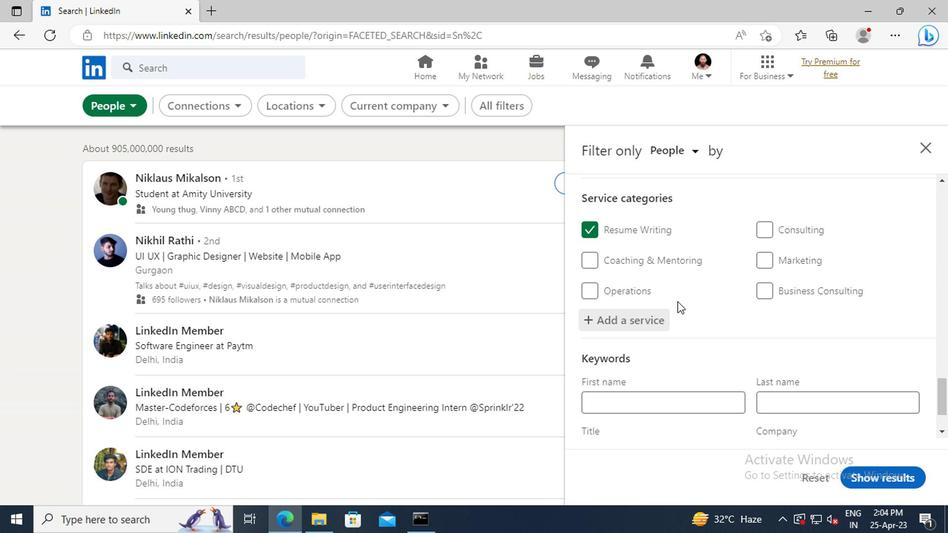 
Action: Mouse moved to (664, 383)
Screenshot: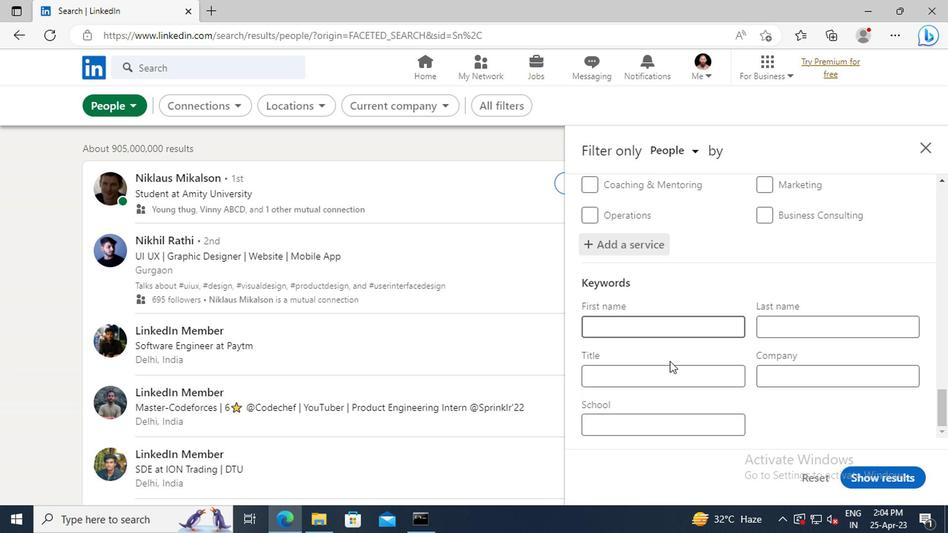 
Action: Mouse pressed left at (664, 383)
Screenshot: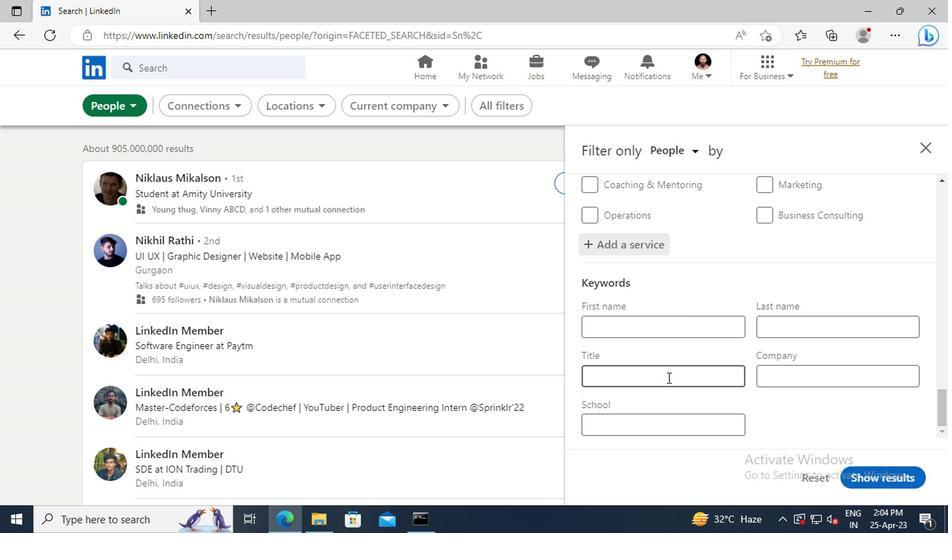 
Action: Key pressed <Key.shift>EXECUTIVE
Screenshot: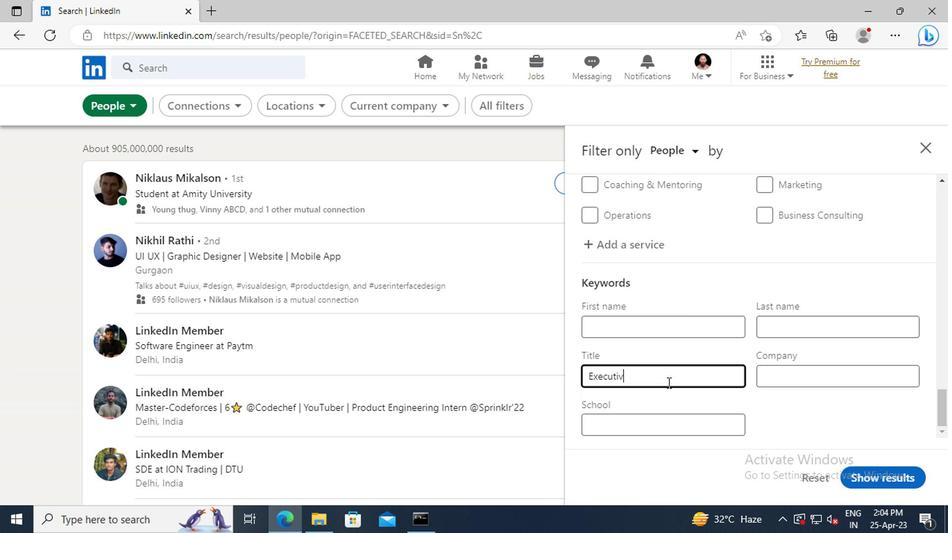 
Action: Mouse moved to (864, 484)
Screenshot: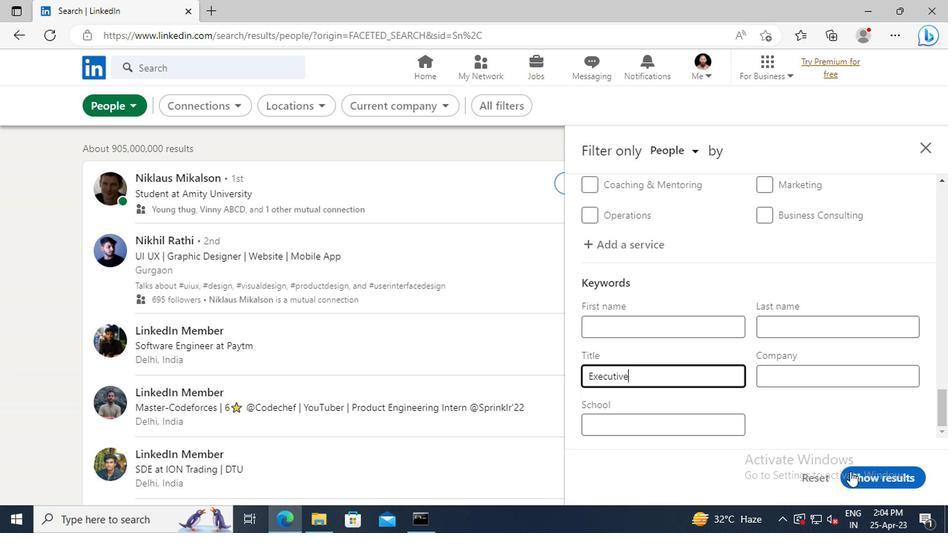 
Action: Mouse pressed left at (864, 484)
Screenshot: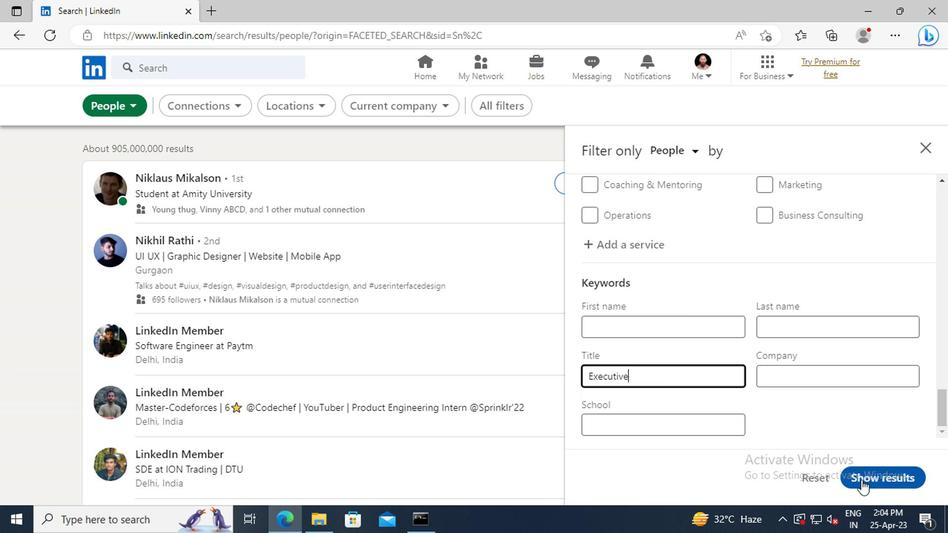 
